 Task: Create a relationship between book and author object.
Action: Mouse moved to (589, 47)
Screenshot: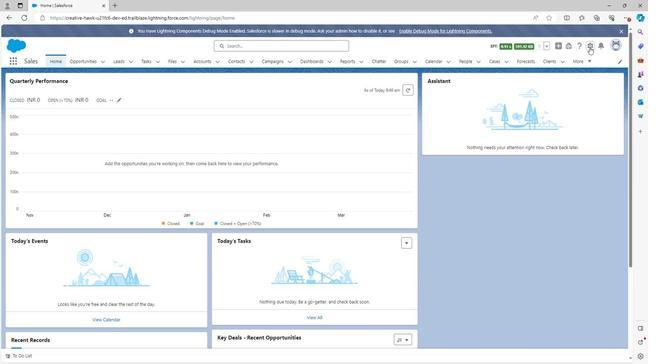 
Action: Mouse pressed left at (589, 47)
Screenshot: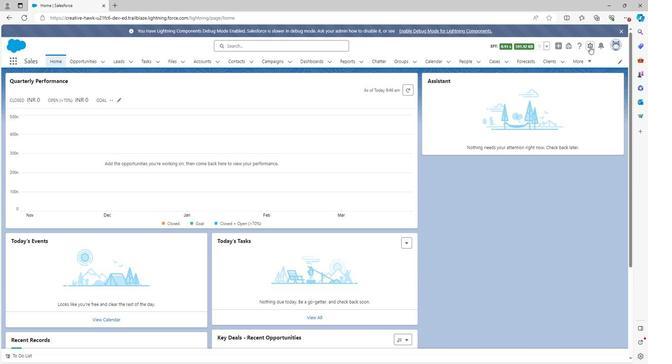 
Action: Mouse moved to (565, 67)
Screenshot: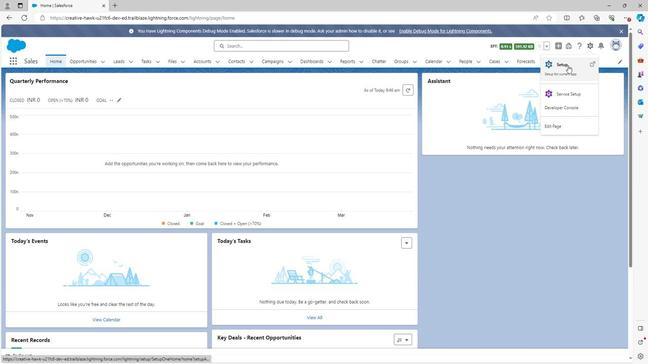 
Action: Mouse pressed left at (565, 67)
Screenshot: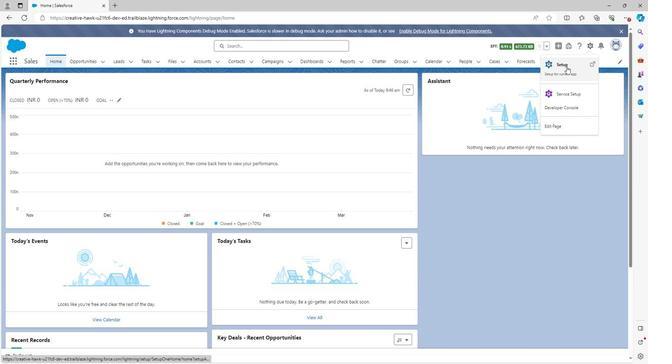 
Action: Mouse moved to (72, 61)
Screenshot: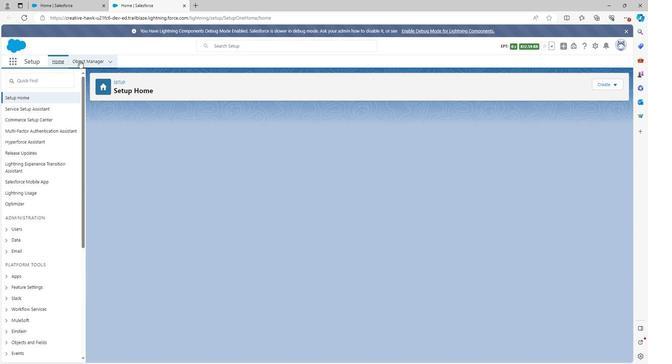 
Action: Mouse pressed left at (72, 61)
Screenshot: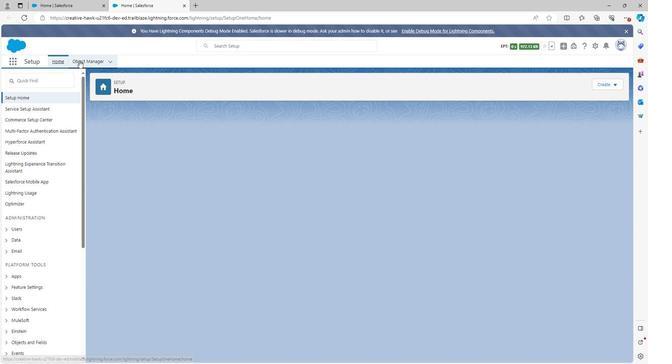 
Action: Mouse moved to (26, 191)
Screenshot: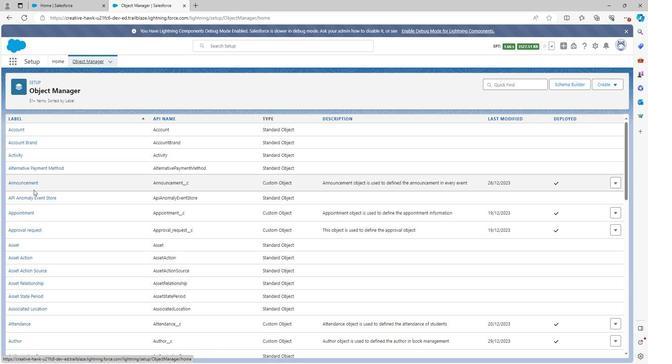 
Action: Mouse scrolled (26, 190) with delta (0, 0)
Screenshot: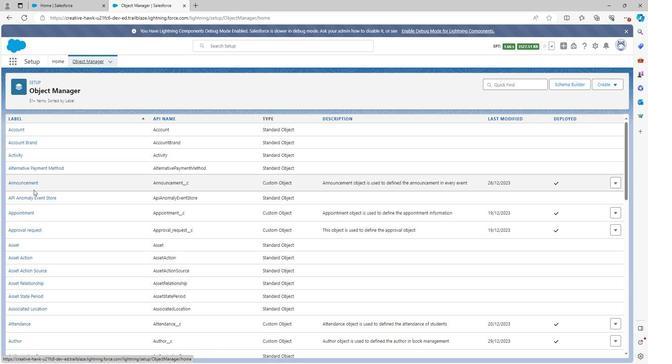 
Action: Mouse moved to (26, 191)
Screenshot: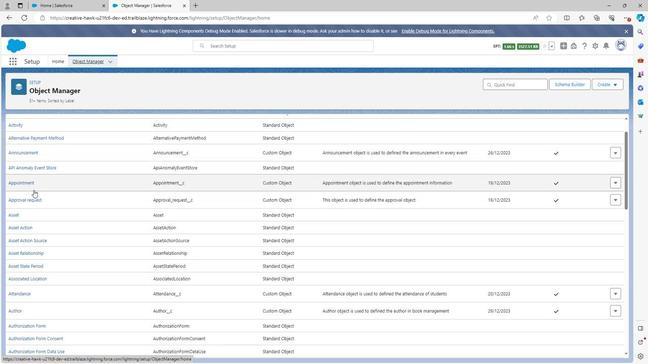 
Action: Mouse scrolled (26, 191) with delta (0, 0)
Screenshot: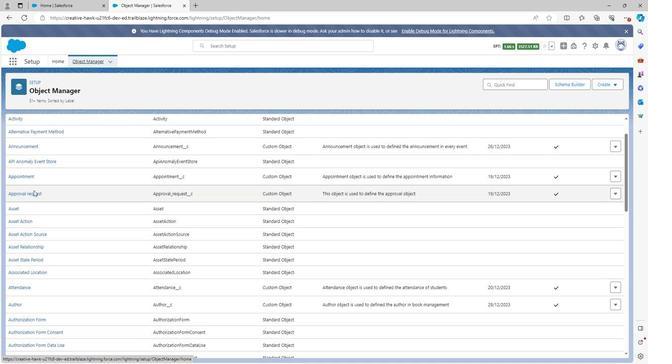 
Action: Mouse moved to (26, 192)
Screenshot: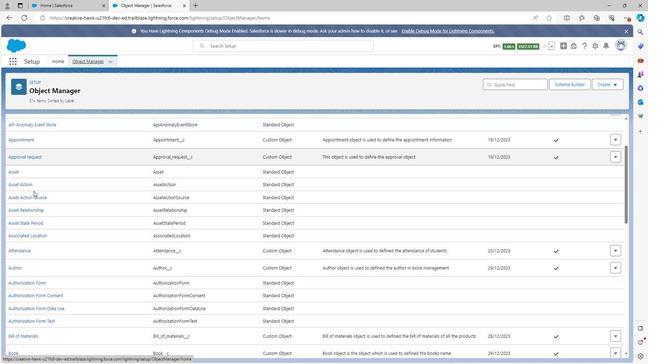 
Action: Mouse scrolled (26, 191) with delta (0, 0)
Screenshot: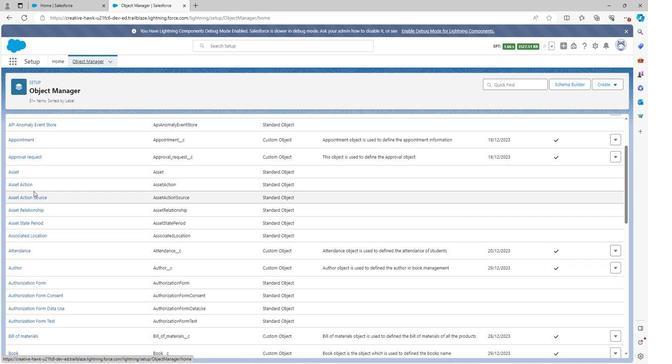 
Action: Mouse moved to (26, 192)
Screenshot: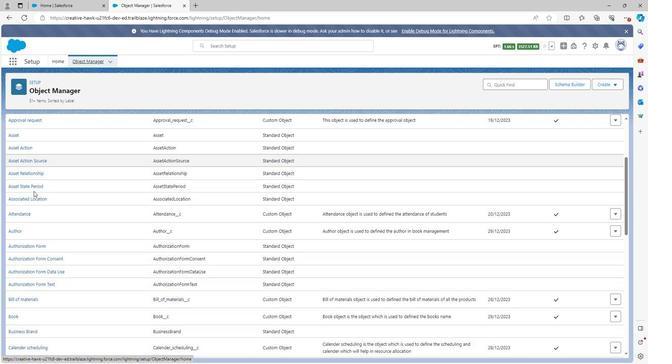 
Action: Mouse scrolled (26, 192) with delta (0, 0)
Screenshot: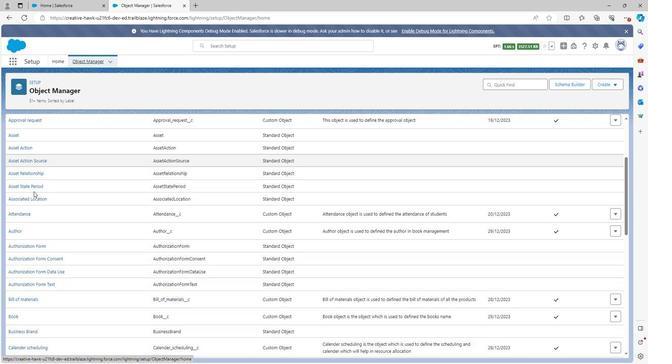 
Action: Mouse moved to (12, 195)
Screenshot: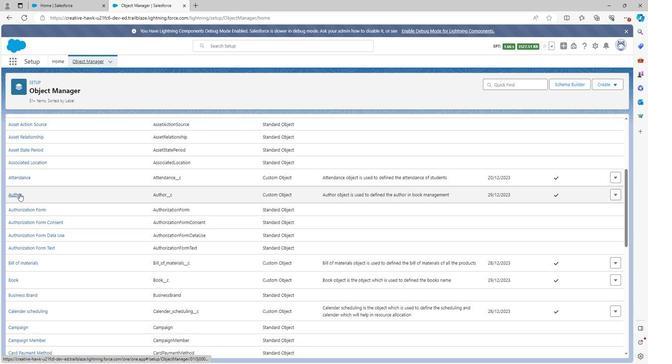 
Action: Mouse pressed left at (12, 195)
Screenshot: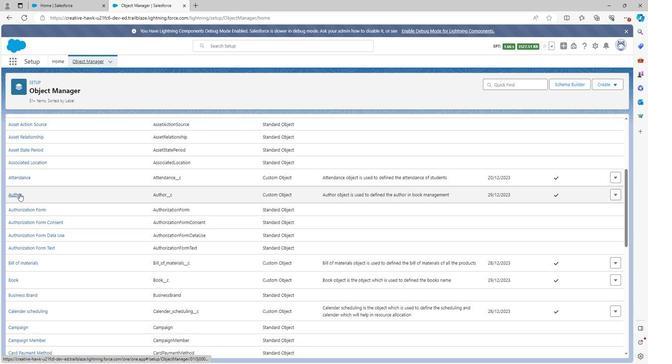 
Action: Mouse moved to (43, 134)
Screenshot: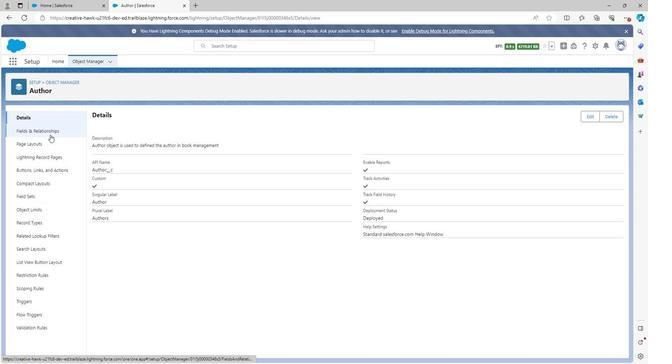 
Action: Mouse pressed left at (43, 134)
Screenshot: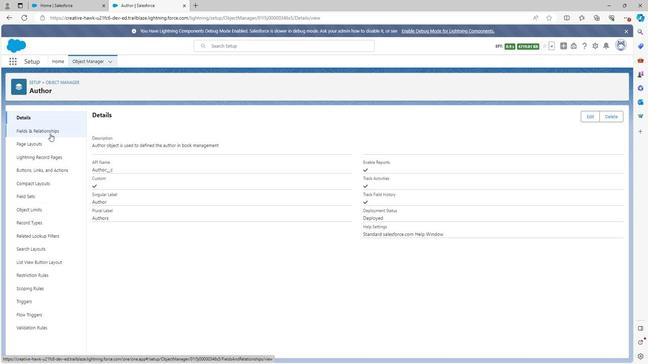 
Action: Mouse moved to (475, 115)
Screenshot: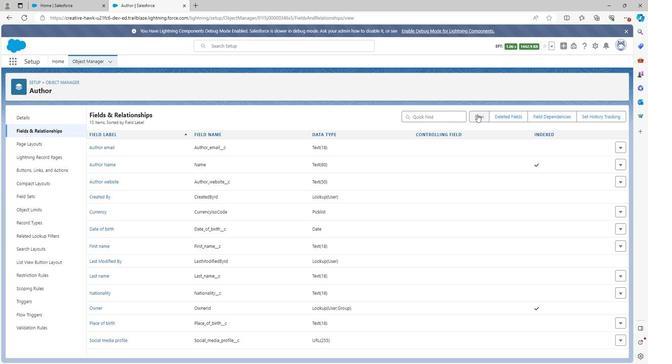
Action: Mouse pressed left at (475, 115)
Screenshot: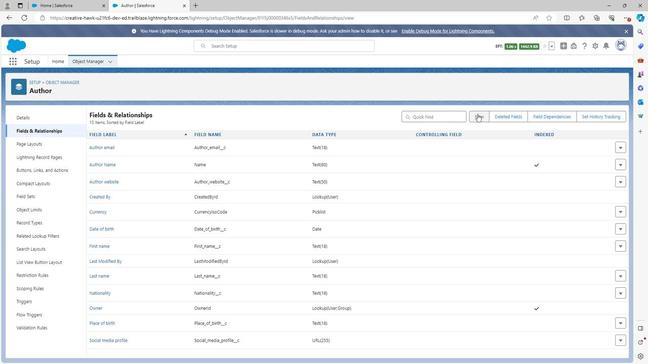 
Action: Mouse moved to (94, 241)
Screenshot: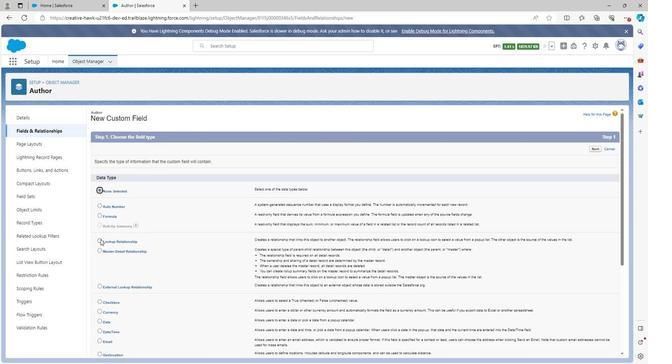 
Action: Mouse pressed left at (94, 241)
Screenshot: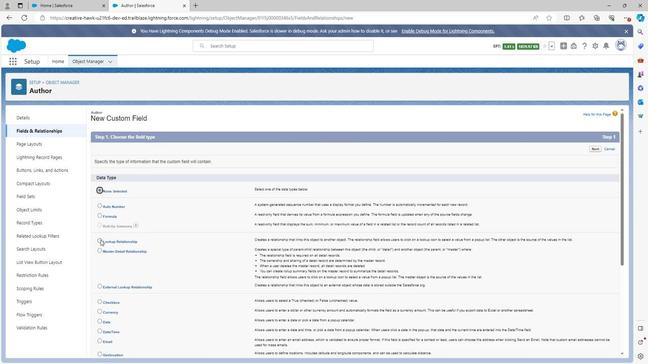 
Action: Mouse moved to (390, 272)
Screenshot: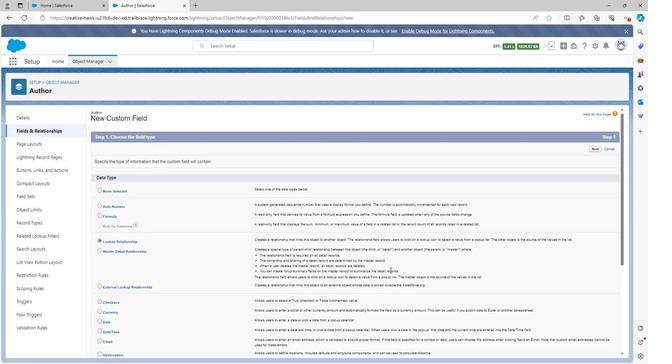 
Action: Mouse scrolled (390, 271) with delta (0, 0)
Screenshot: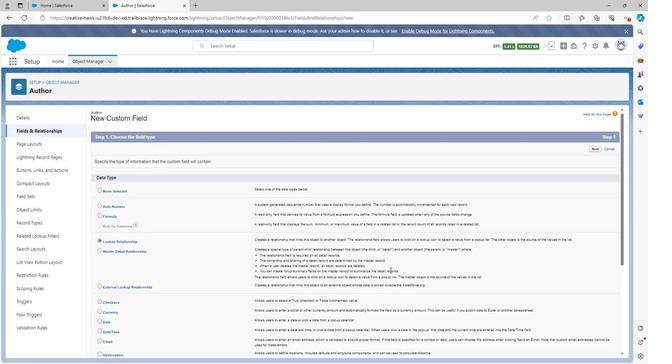 
Action: Mouse moved to (393, 272)
Screenshot: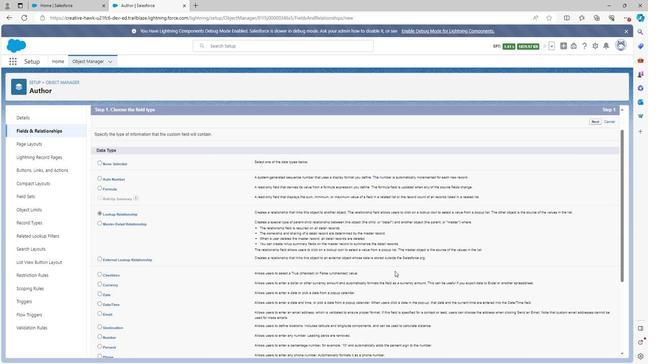
Action: Mouse scrolled (393, 272) with delta (0, 0)
Screenshot: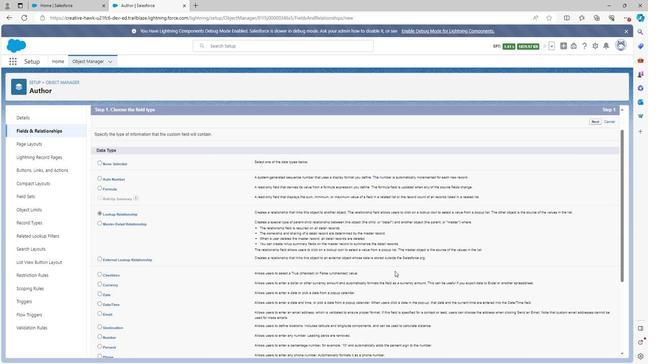 
Action: Mouse moved to (395, 272)
Screenshot: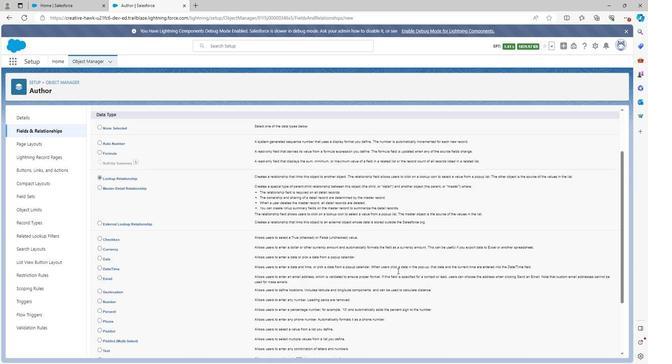 
Action: Mouse scrolled (395, 272) with delta (0, 0)
Screenshot: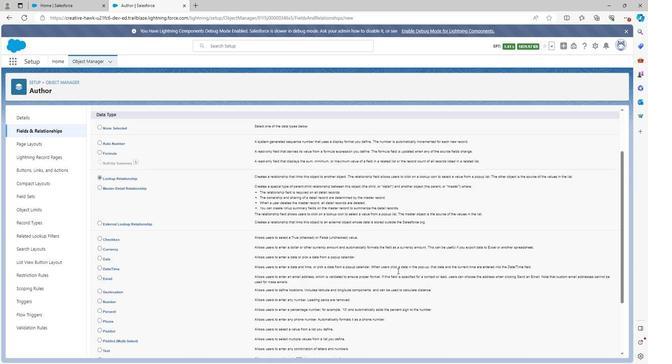 
Action: Mouse scrolled (395, 272) with delta (0, 0)
Screenshot: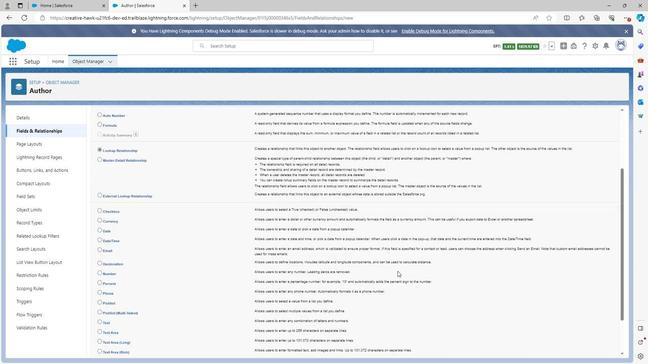 
Action: Mouse moved to (395, 272)
Screenshot: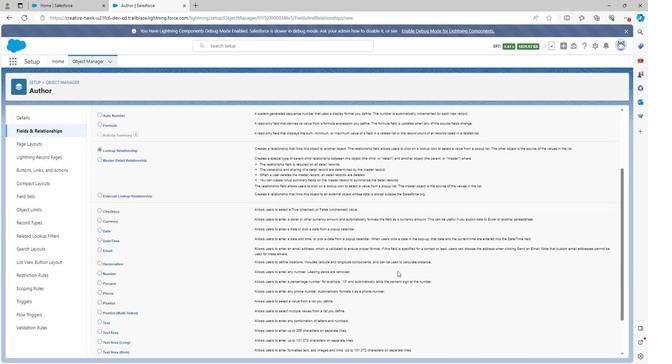 
Action: Mouse scrolled (395, 272) with delta (0, 0)
Screenshot: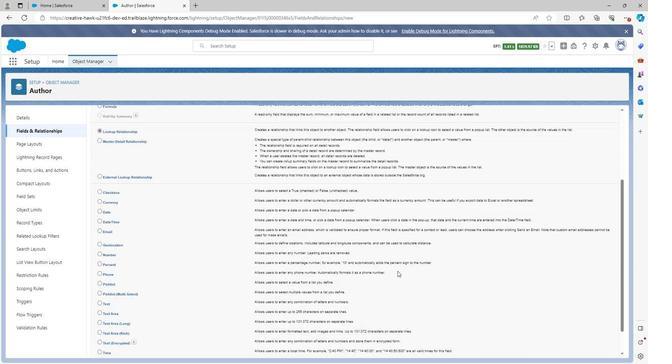 
Action: Mouse moved to (593, 351)
Screenshot: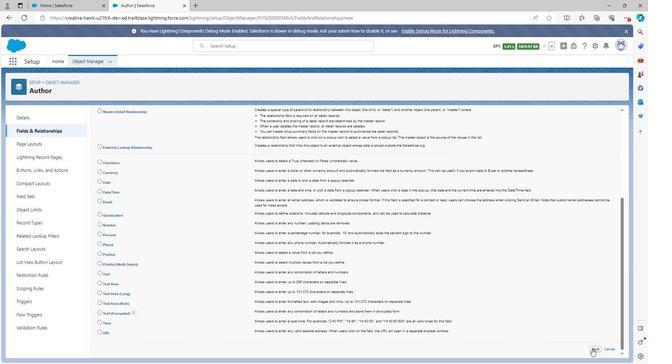 
Action: Mouse pressed left at (593, 351)
Screenshot: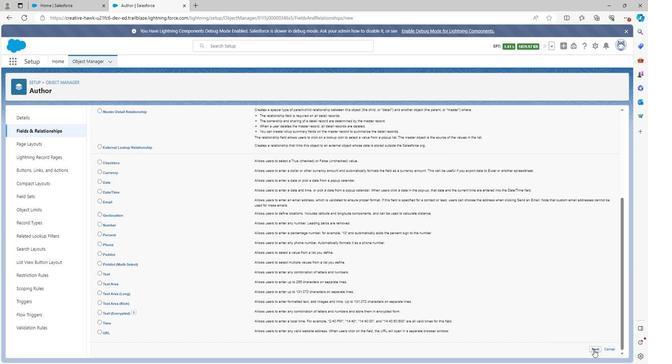 
Action: Mouse moved to (229, 174)
Screenshot: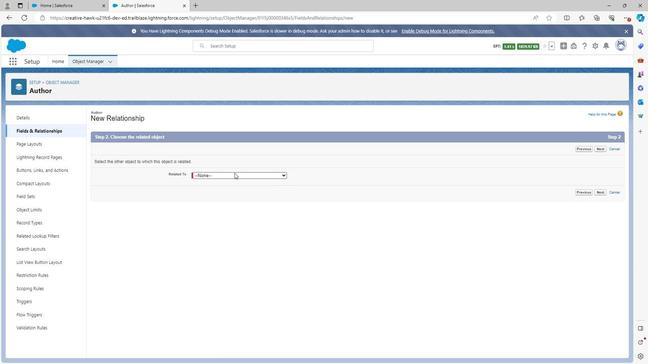 
Action: Mouse pressed left at (229, 174)
Screenshot: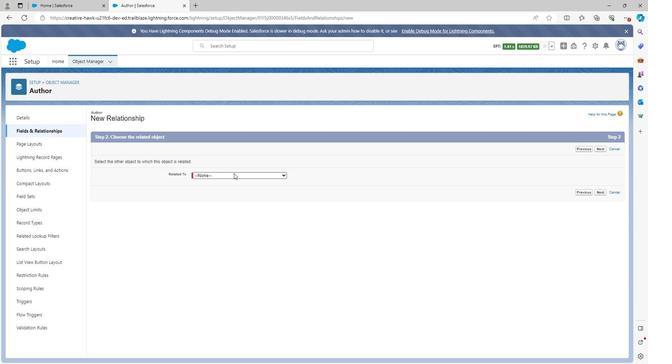 
Action: Mouse moved to (213, 224)
Screenshot: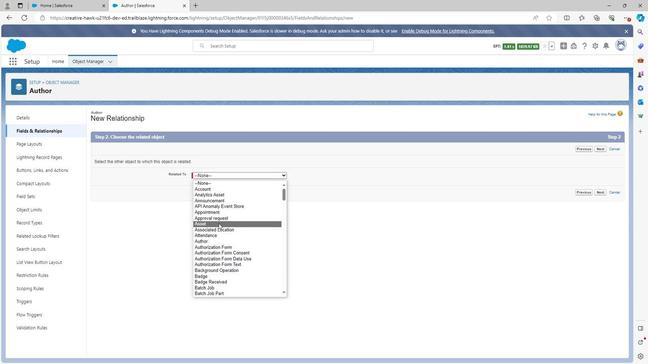 
Action: Mouse scrolled (213, 224) with delta (0, 0)
Screenshot: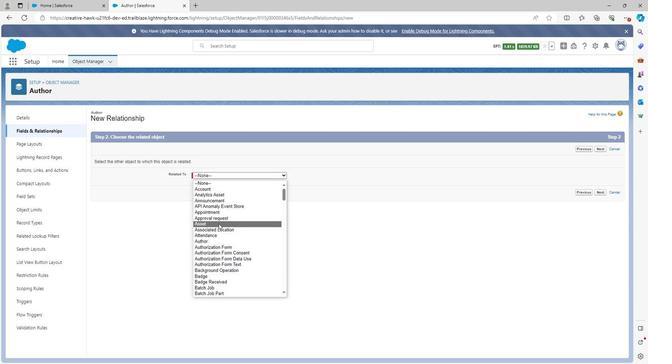 
Action: Mouse scrolled (213, 224) with delta (0, 0)
Screenshot: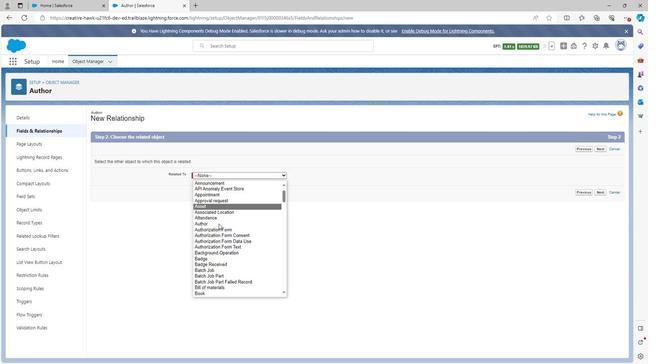 
Action: Mouse scrolled (213, 224) with delta (0, 0)
Screenshot: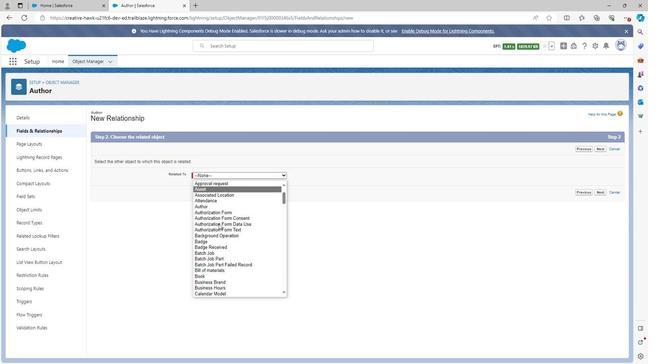 
Action: Mouse moved to (203, 258)
Screenshot: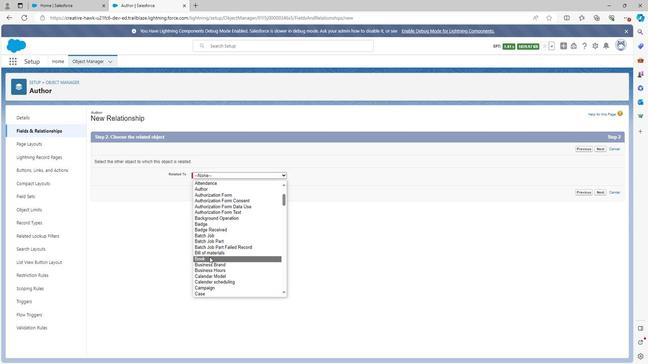 
Action: Mouse pressed left at (203, 258)
Screenshot: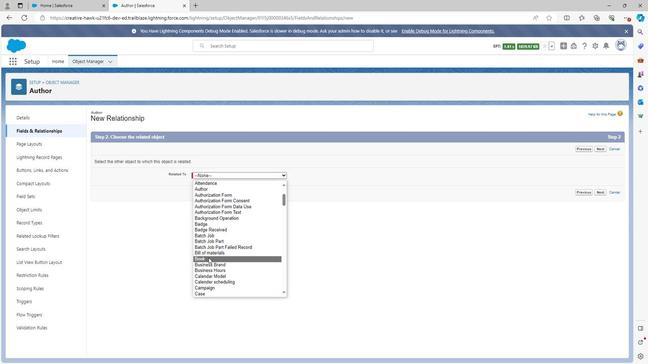 
Action: Mouse moved to (600, 194)
Screenshot: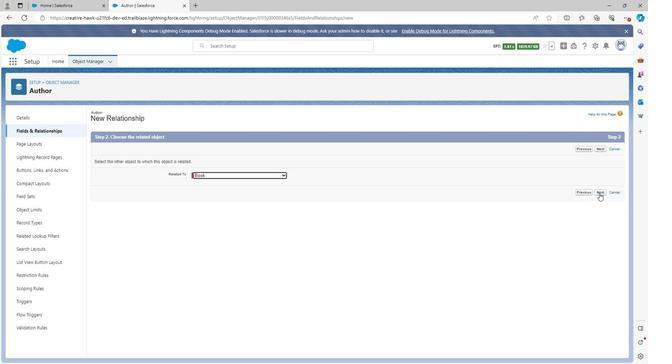 
Action: Mouse pressed left at (600, 194)
Screenshot: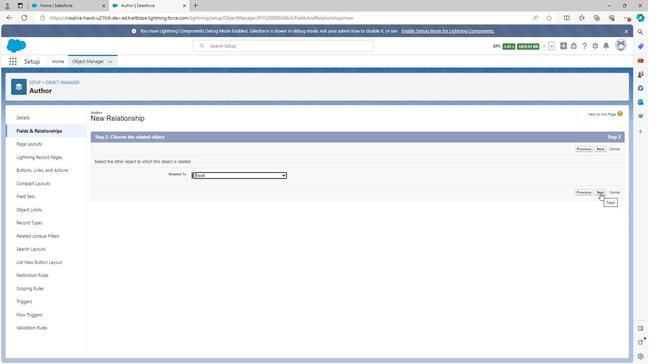 
Action: Mouse moved to (215, 162)
Screenshot: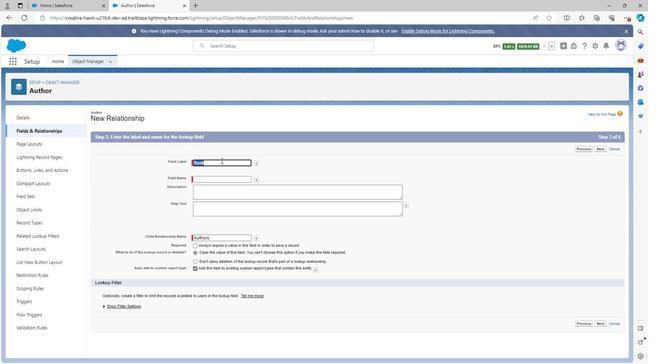 
Action: Mouse pressed left at (215, 162)
Screenshot: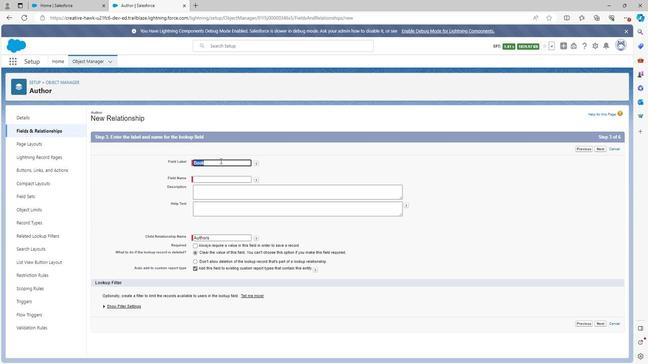 
Action: Mouse moved to (214, 173)
Screenshot: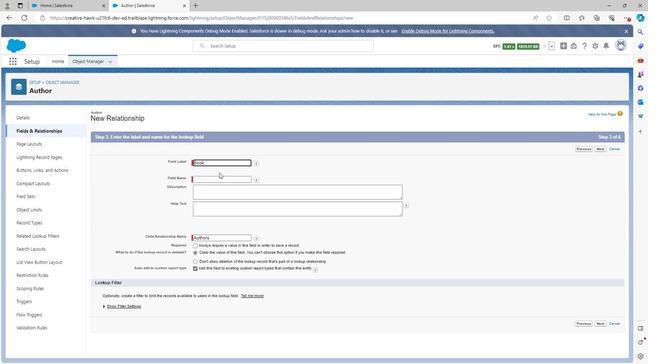 
Action: Mouse pressed left at (214, 173)
Screenshot: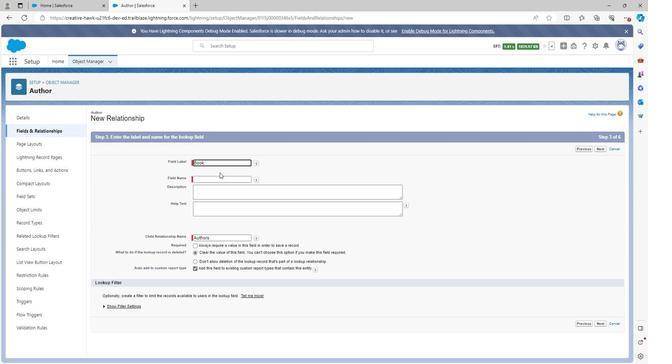 
Action: Mouse moved to (211, 193)
Screenshot: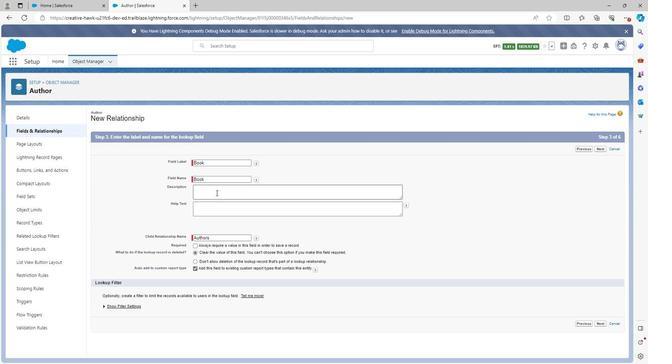 
Action: Mouse pressed left at (211, 193)
Screenshot: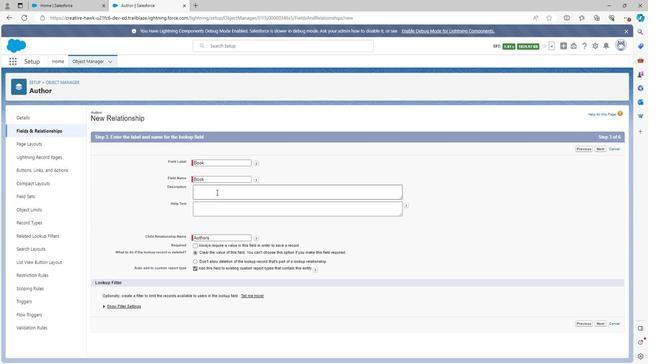 
Action: Mouse moved to (212, 191)
Screenshot: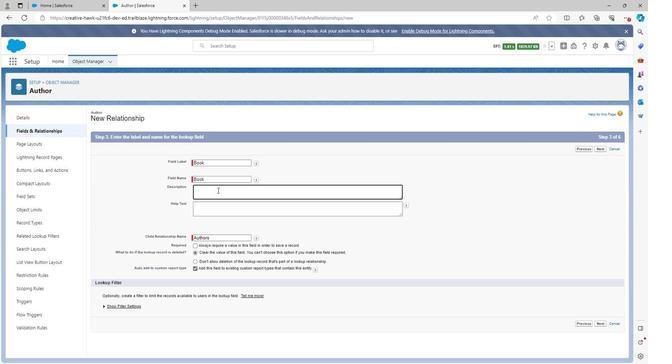 
Action: Key pressed <Key.shift>B
Screenshot: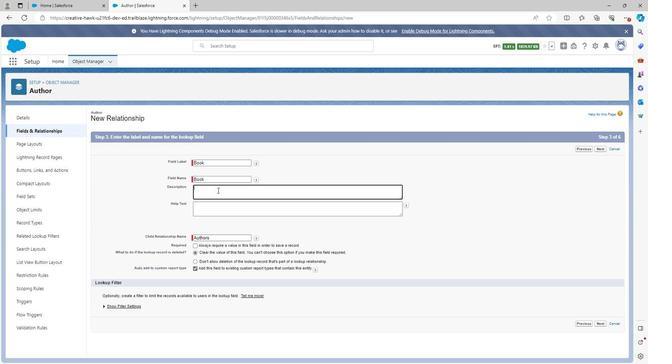 
Action: Mouse moved to (214, 189)
Screenshot: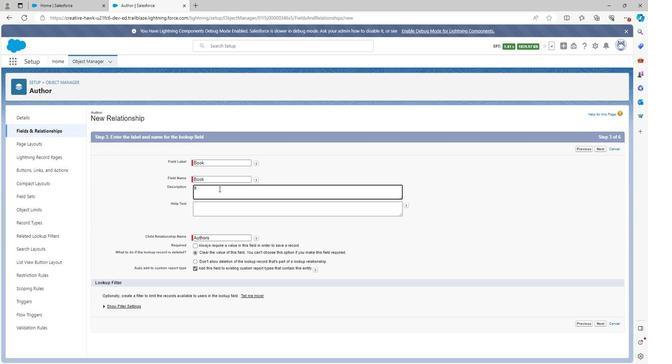 
Action: Key pressed o
Screenshot: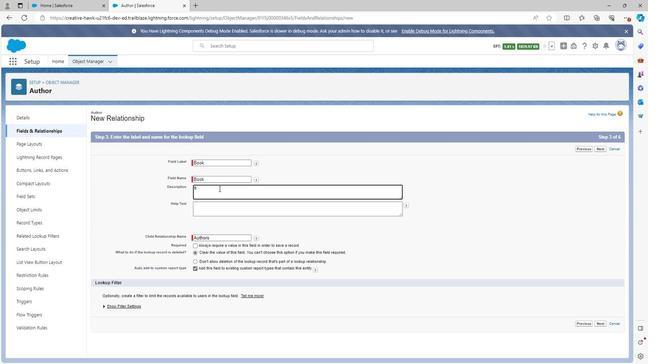 
Action: Mouse moved to (214, 189)
Screenshot: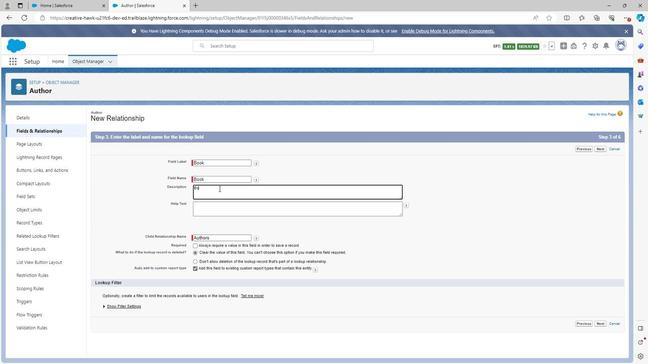 
Action: Key pressed o
Screenshot: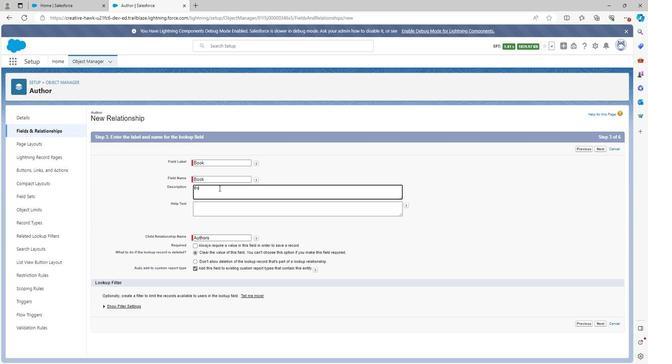
Action: Mouse moved to (189, 163)
Screenshot: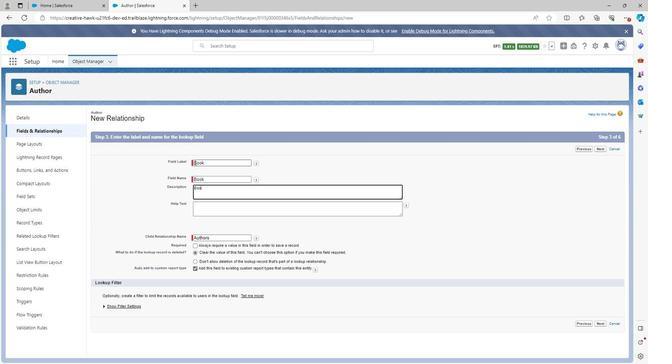 
Action: Mouse pressed left at (189, 163)
Screenshot: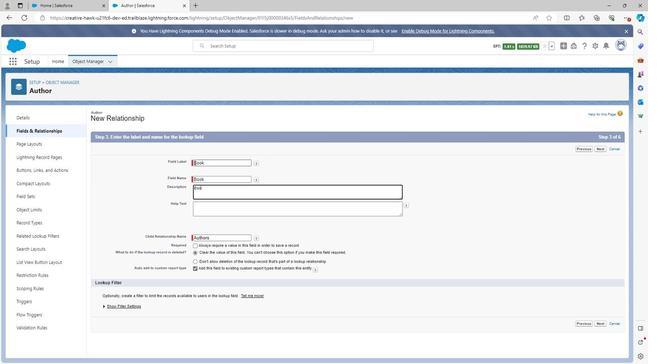 
Action: Mouse moved to (196, 173)
Screenshot: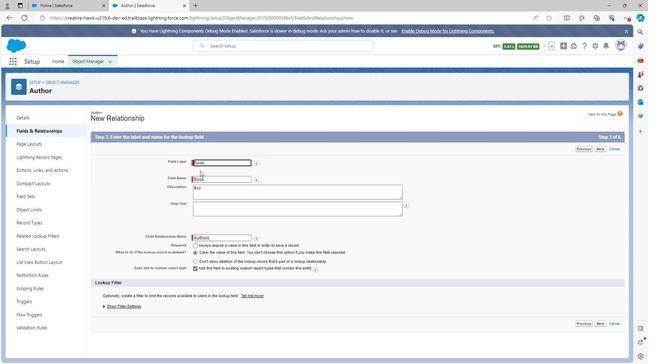 
Action: Key pressed <Key.shift>Author<Key.space><Key.right><Key.backspace>b
Screenshot: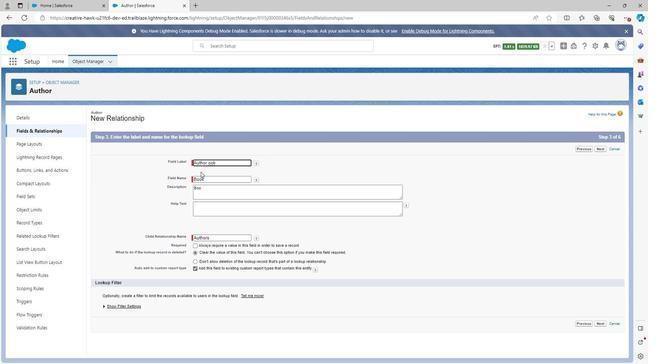 
Action: Mouse moved to (211, 172)
Screenshot: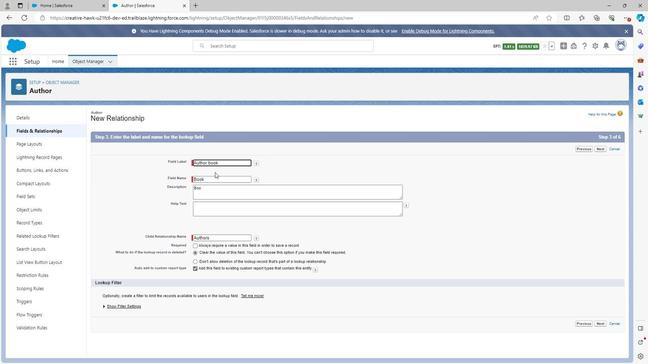 
Action: Mouse pressed left at (211, 172)
Screenshot: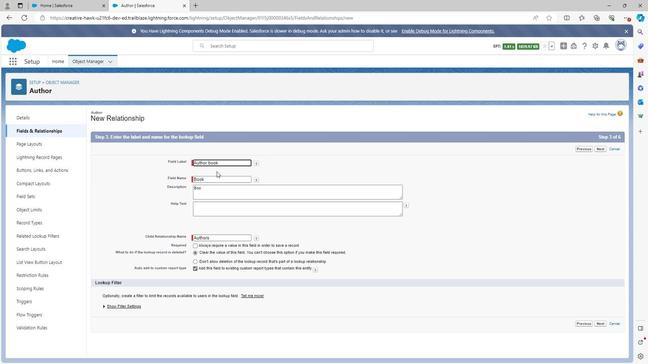 
Action: Mouse moved to (202, 181)
Screenshot: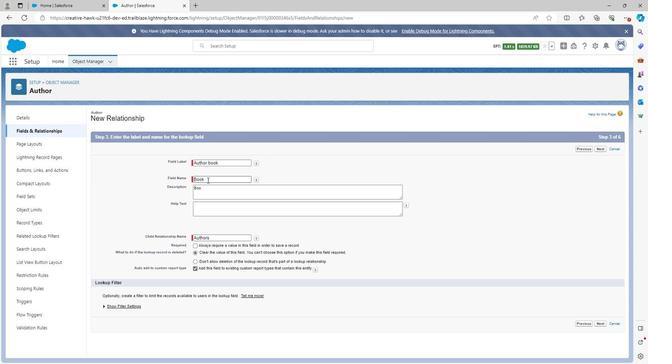 
Action: Mouse pressed left at (202, 181)
Screenshot: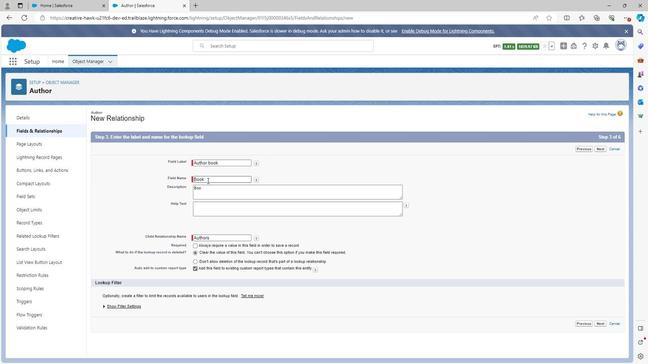 
Action: Mouse moved to (175, 178)
Screenshot: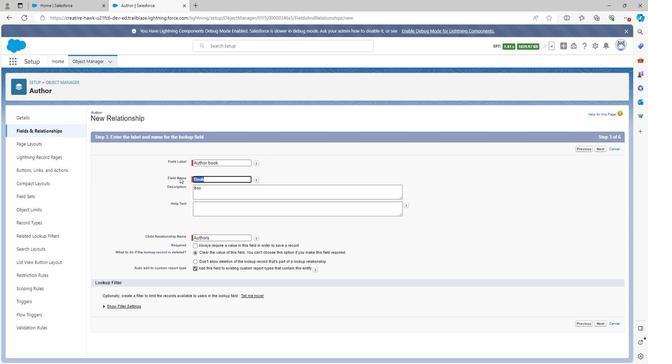 
Action: Key pressed <Key.backspace>
Screenshot: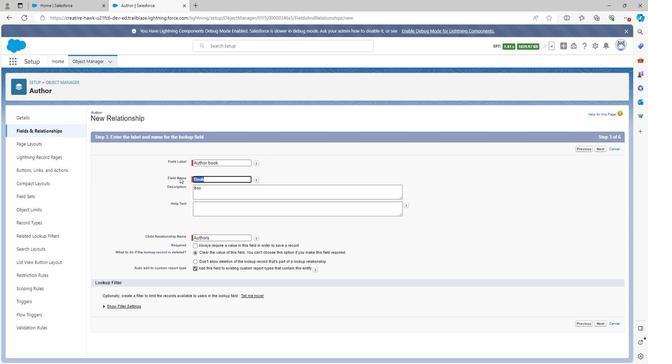 
Action: Mouse moved to (219, 163)
Screenshot: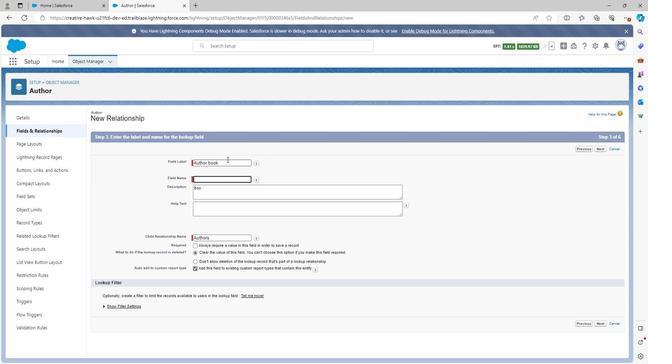 
Action: Mouse pressed left at (219, 163)
Screenshot: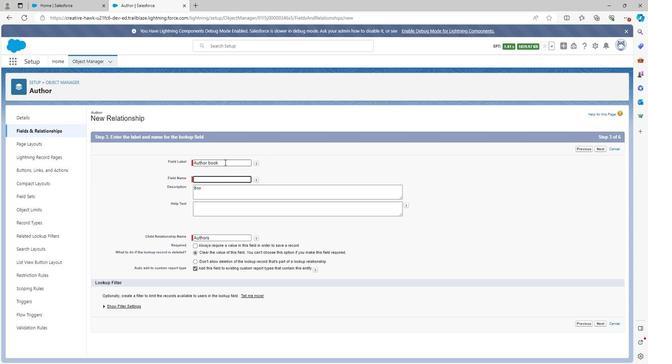 
Action: Mouse moved to (218, 162)
Screenshot: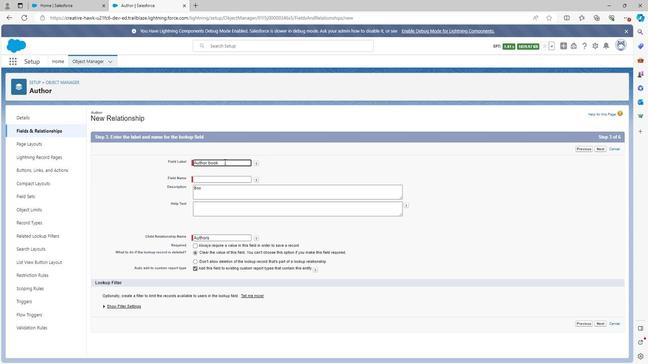 
Action: Key pressed <Key.backspace>
Screenshot: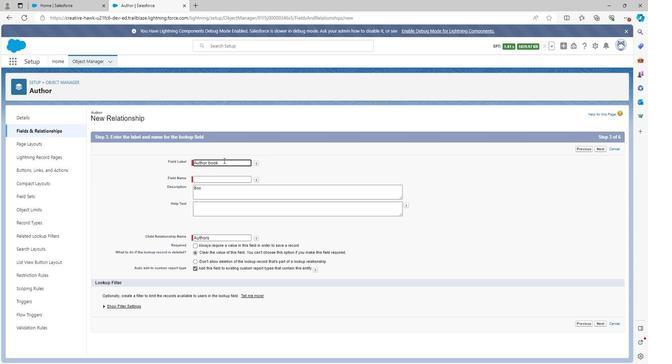 
Action: Mouse moved to (218, 162)
Screenshot: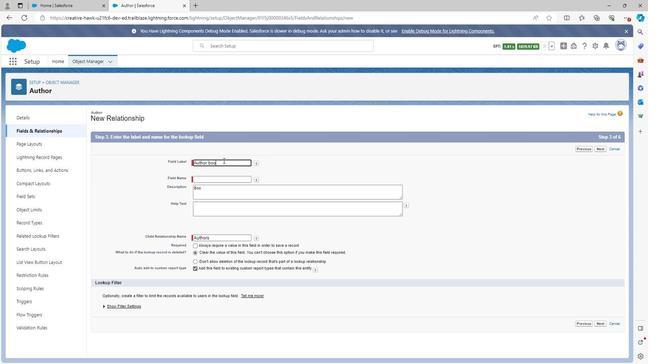 
Action: Key pressed k
Screenshot: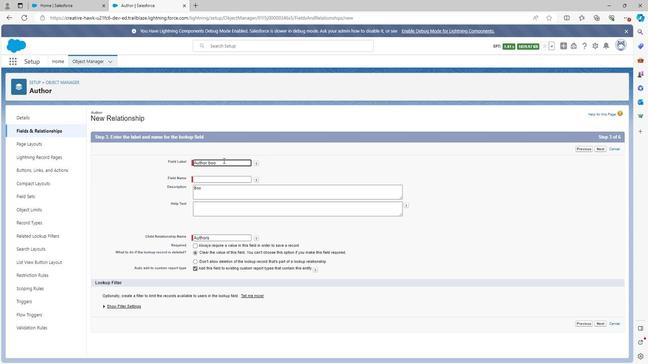 
Action: Mouse moved to (219, 172)
Screenshot: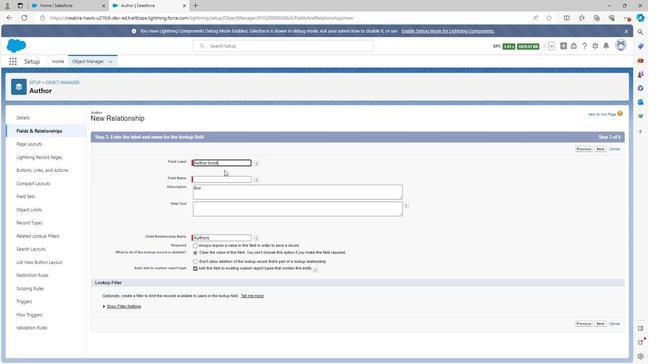 
Action: Mouse pressed left at (219, 172)
Screenshot: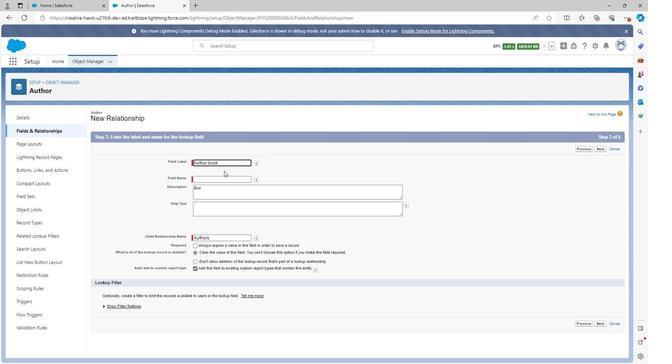 
Action: Mouse moved to (212, 188)
Screenshot: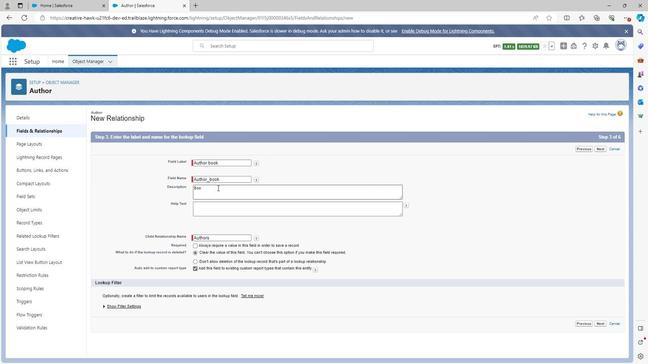 
Action: Mouse pressed left at (212, 188)
Screenshot: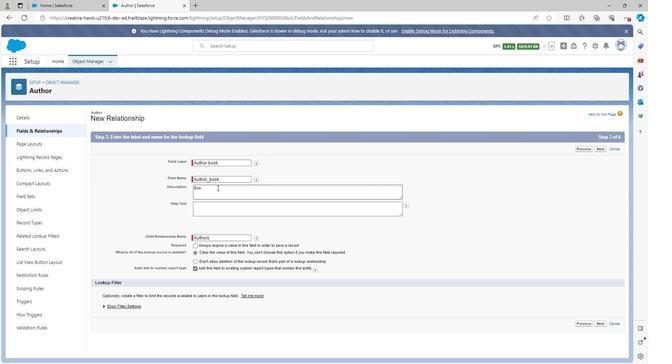 
Action: Mouse moved to (210, 188)
Screenshot: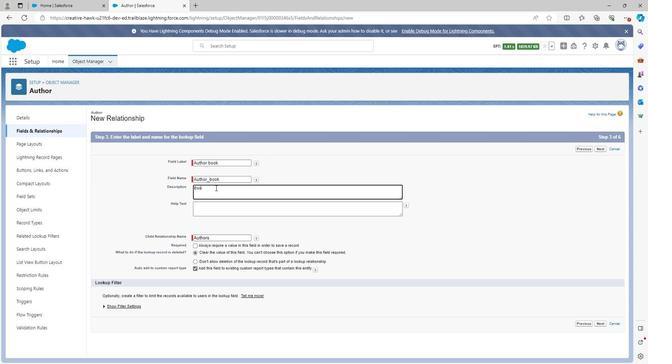 
Action: Key pressed <Key.backspace><Key.backspace><Key.backspace><Key.shift>Author<Key.space>book<Key.space>relationship<Key.space>is<Key.space>the<Key.space>relationship<Key.space>through<Key.space>which<Key.space>we<Key.space>get<Key.space>books<Key.space>name<Key.space>from<Key.space>book<Key.space>object<Key.space>to<Key.space>author<Key.space>object
Screenshot: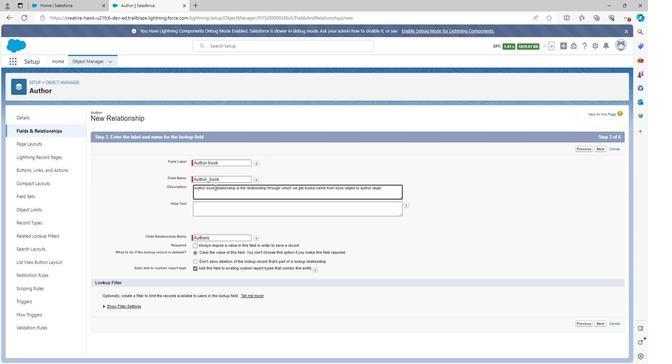 
Action: Mouse moved to (204, 207)
Screenshot: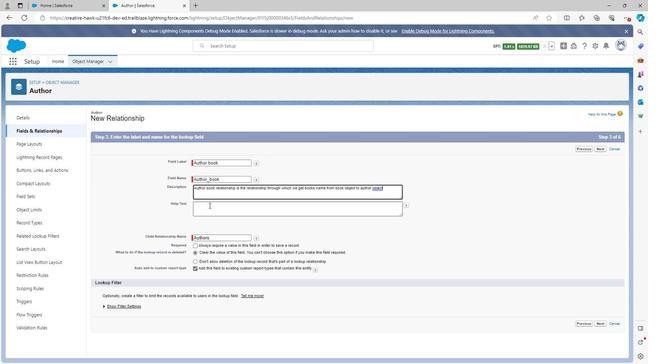 
Action: Mouse pressed left at (204, 207)
Screenshot: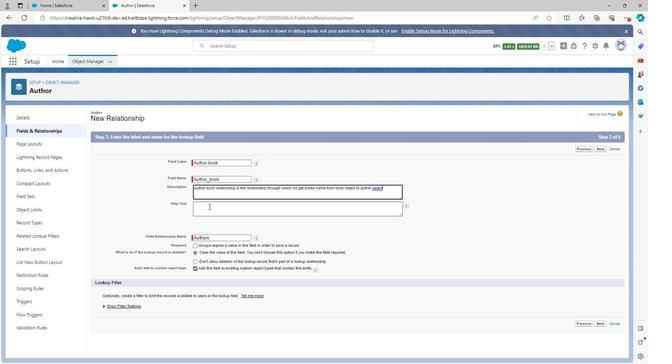 
Action: Key pressed <Key.shift>Ay<Key.backspace>uthor<Key.space>book<Key.space>relationship
Screenshot: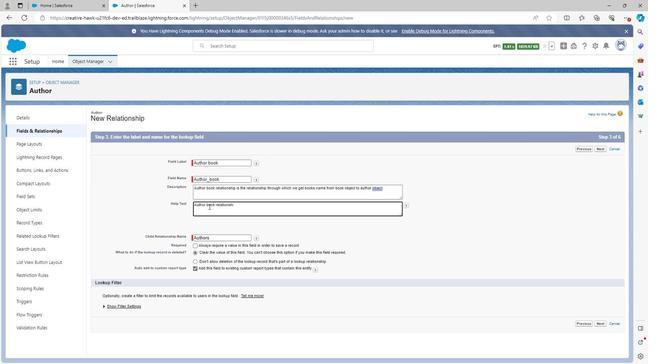 
Action: Mouse moved to (599, 324)
Screenshot: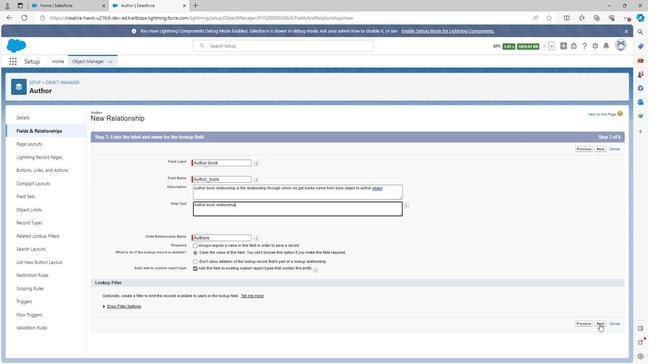 
Action: Mouse pressed left at (599, 324)
Screenshot: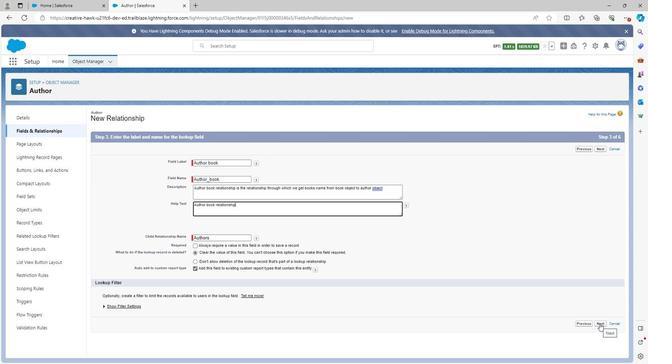 
Action: Mouse moved to (443, 207)
Screenshot: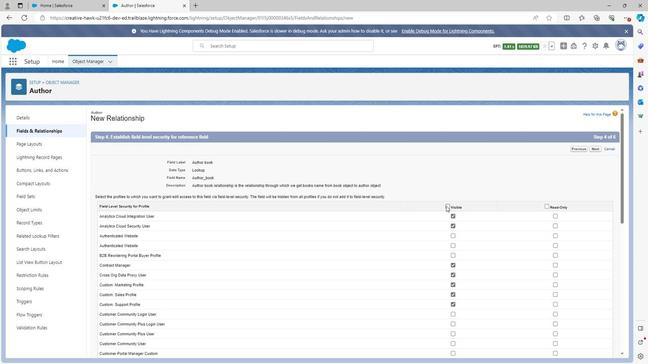 
Action: Mouse pressed left at (443, 207)
Screenshot: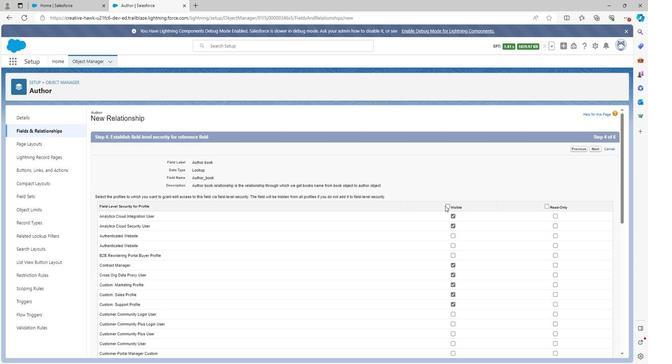 
Action: Mouse moved to (546, 206)
Screenshot: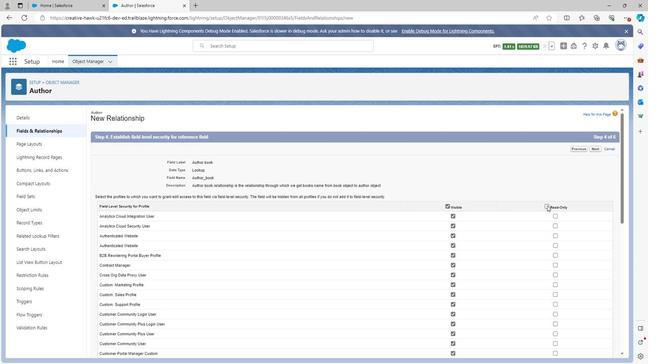 
Action: Mouse pressed left at (546, 206)
Screenshot: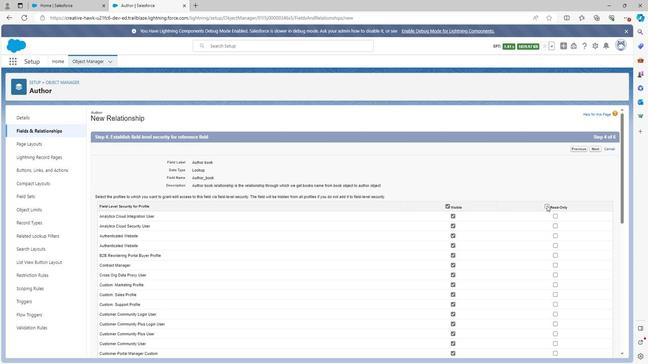 
Action: Mouse moved to (452, 217)
Screenshot: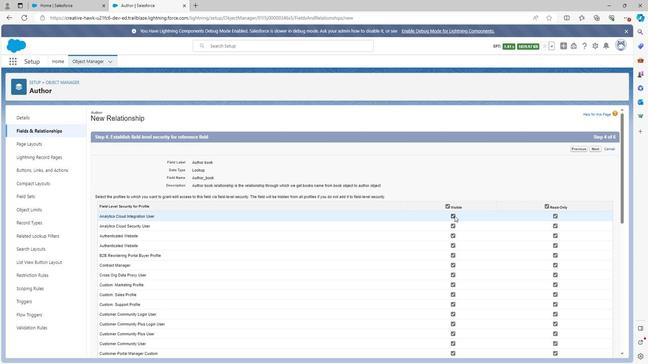 
Action: Mouse pressed left at (452, 217)
Screenshot: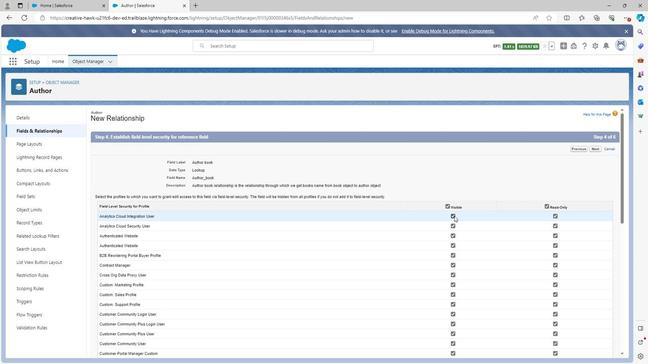 
Action: Mouse moved to (450, 224)
Screenshot: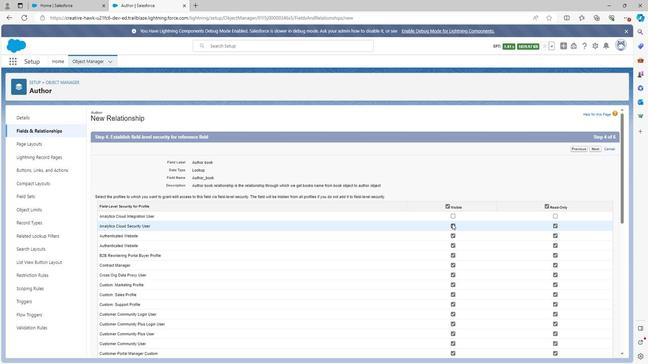 
Action: Mouse pressed left at (450, 224)
Screenshot: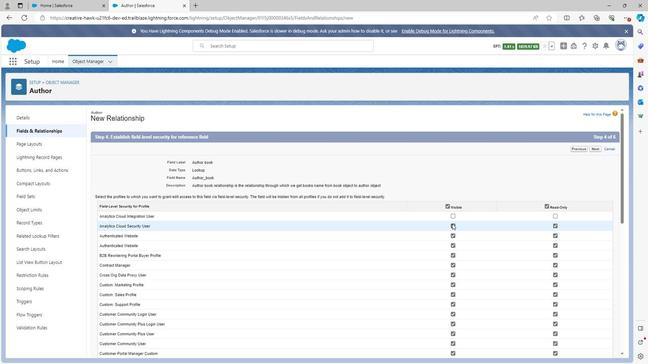 
Action: Mouse moved to (451, 256)
Screenshot: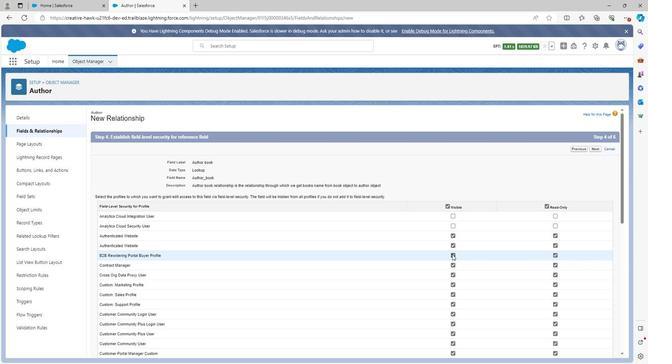 
Action: Mouse pressed left at (451, 256)
Screenshot: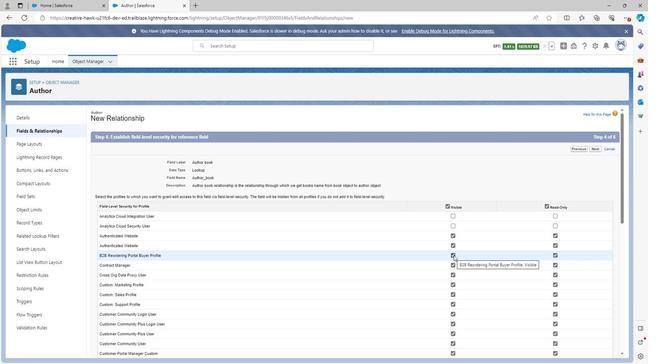 
Action: Mouse moved to (451, 275)
Screenshot: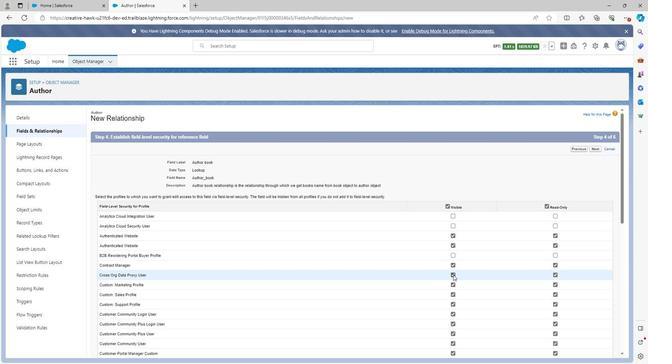 
Action: Mouse pressed left at (451, 275)
Screenshot: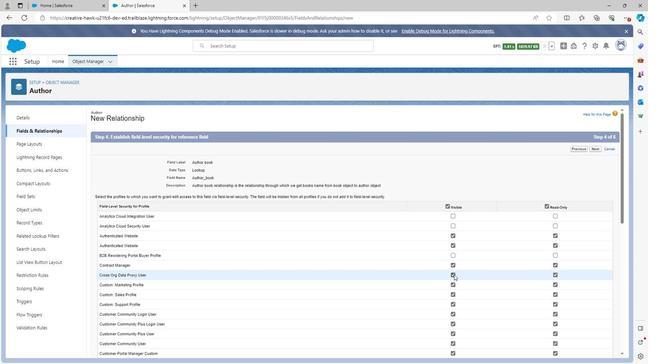 
Action: Mouse moved to (451, 305)
Screenshot: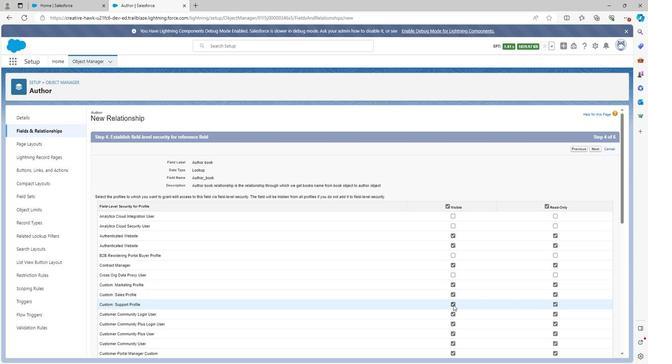 
Action: Mouse pressed left at (451, 305)
Screenshot: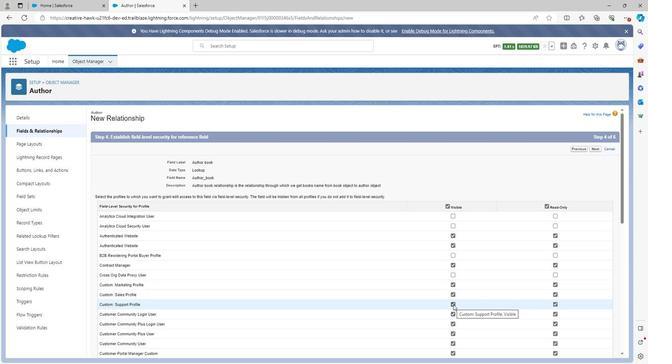 
Action: Mouse moved to (449, 323)
Screenshot: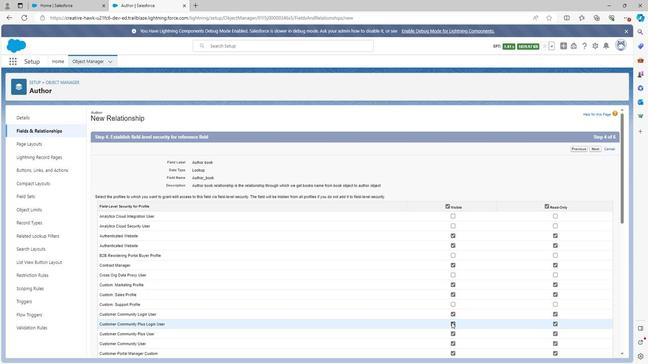
Action: Mouse pressed left at (449, 323)
Screenshot: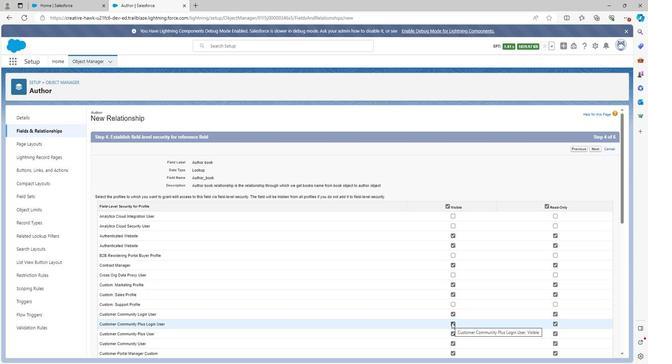 
Action: Mouse scrolled (449, 323) with delta (0, 0)
Screenshot: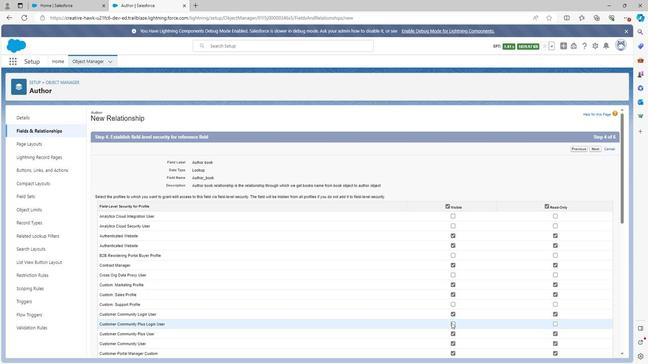 
Action: Mouse moved to (452, 306)
Screenshot: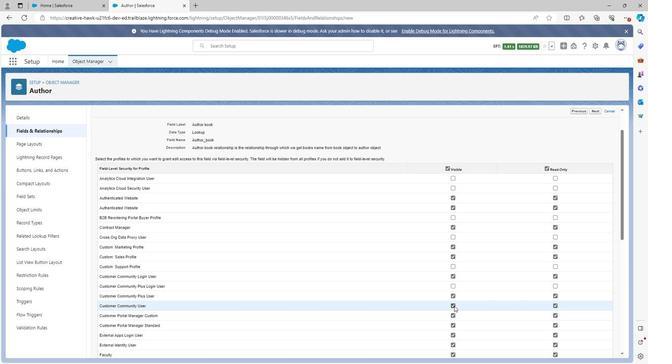 
Action: Mouse pressed left at (452, 306)
Screenshot: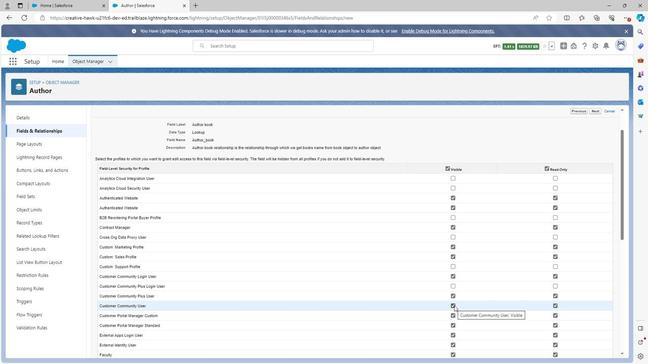 
Action: Mouse moved to (447, 338)
Screenshot: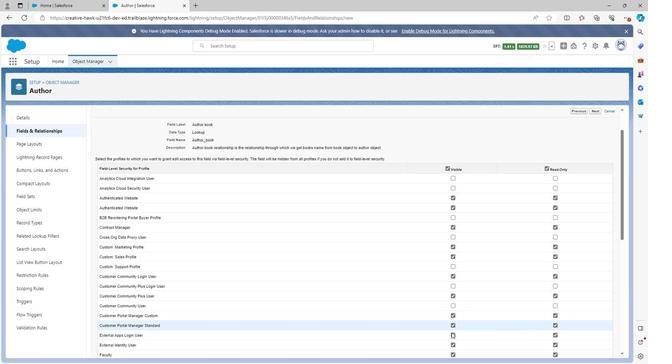 
Action: Mouse scrolled (447, 338) with delta (0, 0)
Screenshot: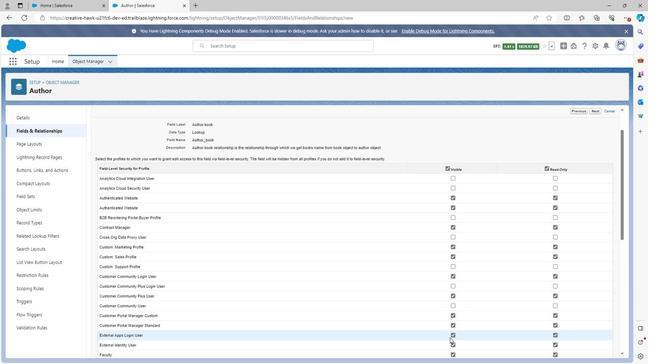 
Action: Mouse moved to (450, 308)
Screenshot: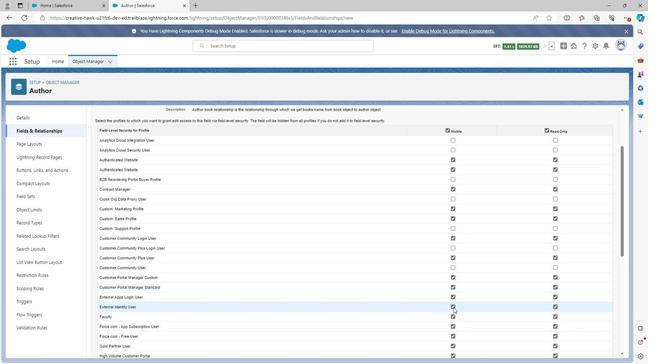 
Action: Mouse pressed left at (450, 308)
Screenshot: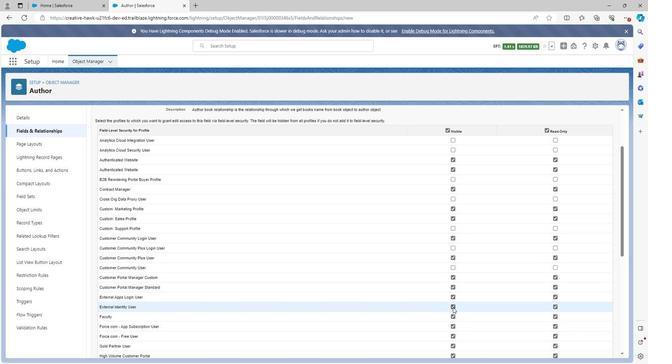 
Action: Mouse moved to (450, 316)
Screenshot: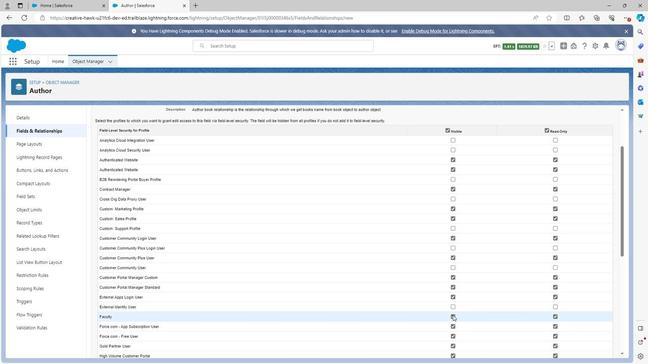 
Action: Mouse pressed left at (450, 316)
Screenshot: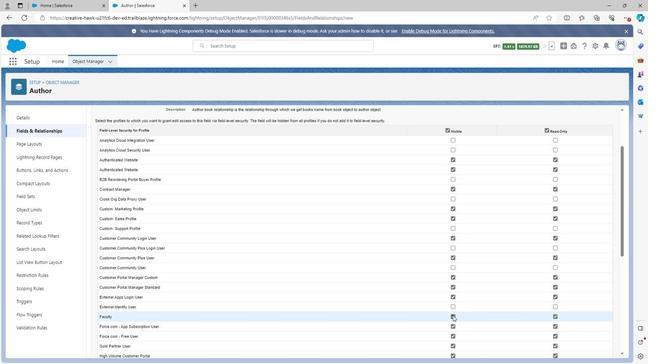 
Action: Mouse moved to (446, 337)
Screenshot: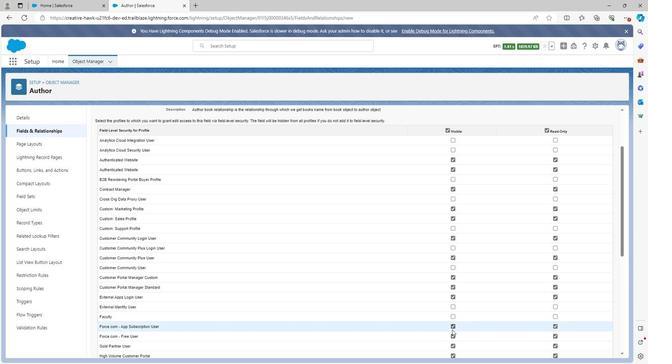 
Action: Mouse scrolled (446, 336) with delta (0, 0)
Screenshot: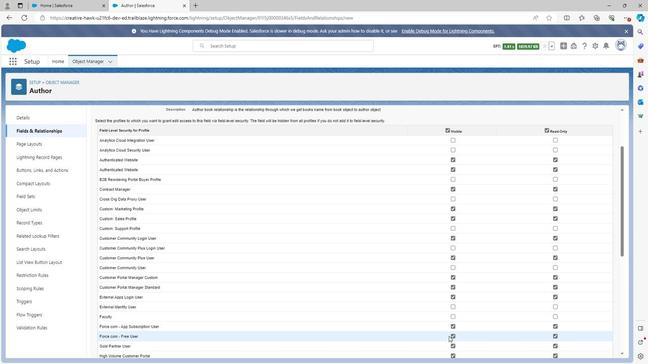 
Action: Mouse moved to (454, 313)
Screenshot: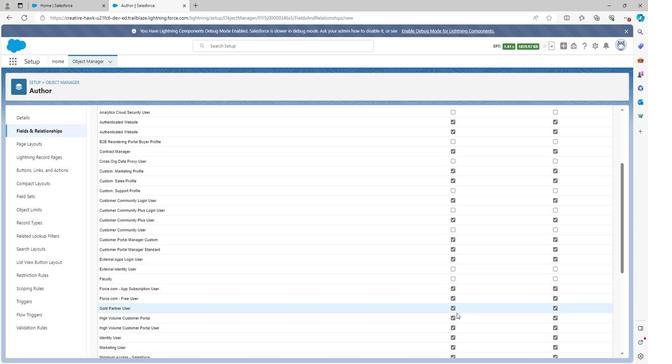 
Action: Mouse pressed left at (454, 313)
Screenshot: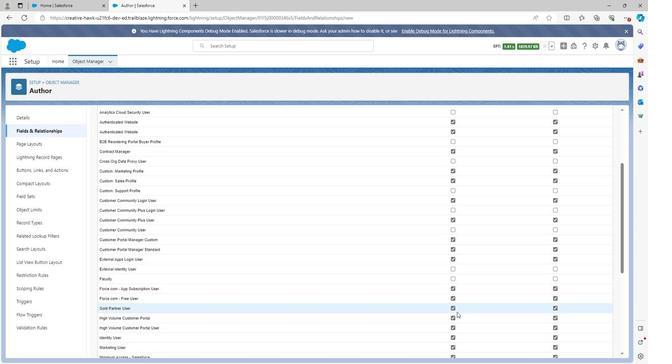 
Action: Mouse moved to (452, 310)
Screenshot: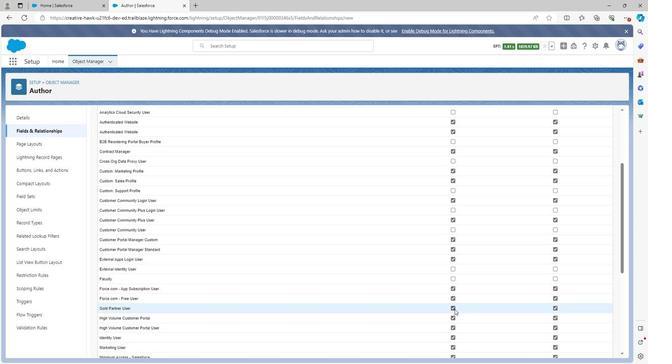 
Action: Mouse pressed left at (452, 310)
Screenshot: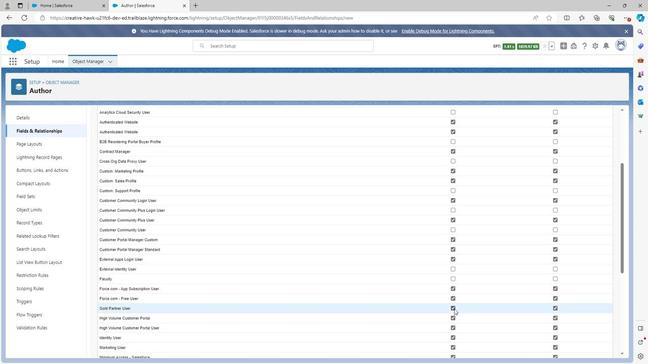 
Action: Mouse moved to (450, 318)
Screenshot: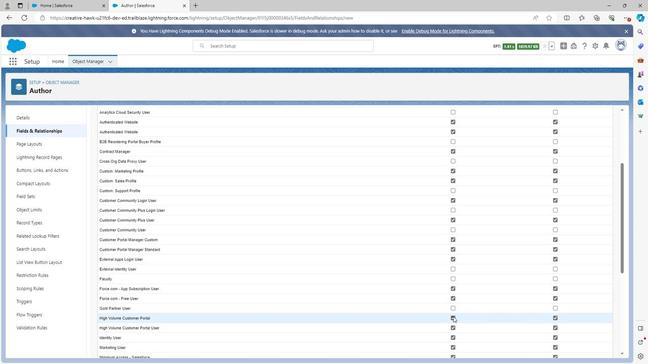 
Action: Mouse pressed left at (450, 318)
Screenshot: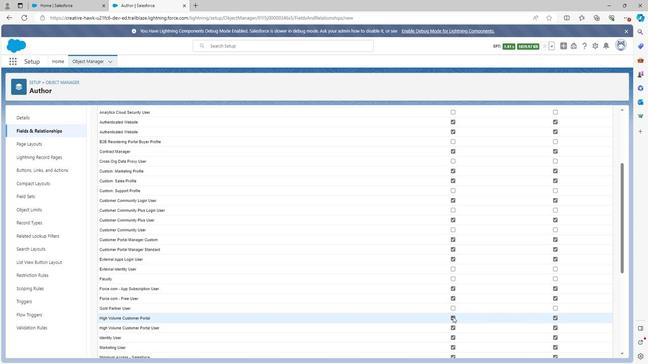 
Action: Mouse moved to (450, 327)
Screenshot: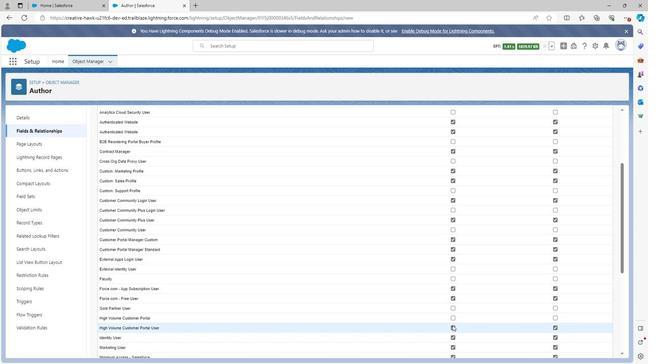 
Action: Mouse pressed left at (450, 327)
Screenshot: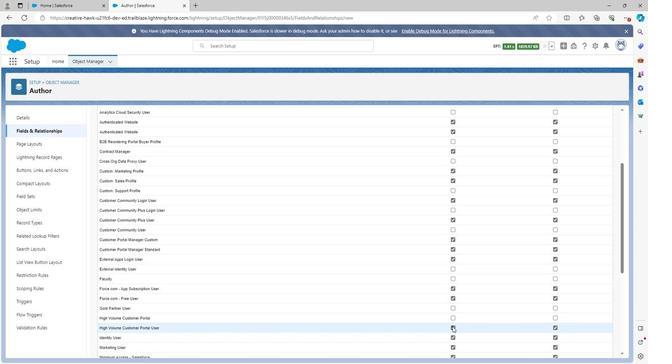 
Action: Mouse moved to (449, 329)
Screenshot: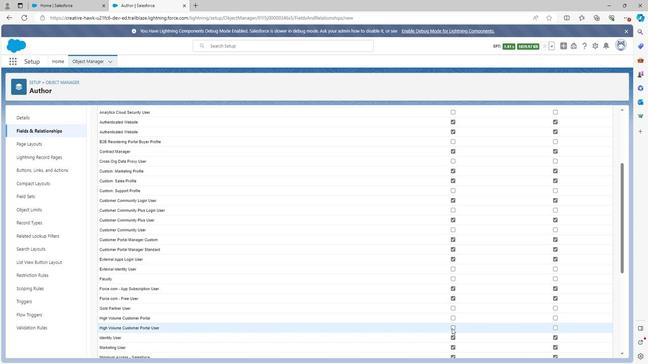 
Action: Mouse scrolled (449, 329) with delta (0, 0)
Screenshot: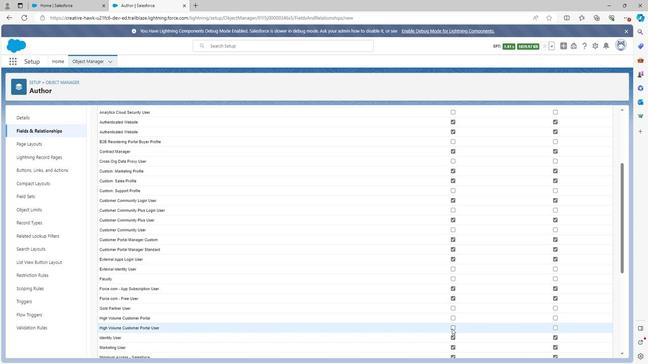 
Action: Mouse moved to (452, 310)
Screenshot: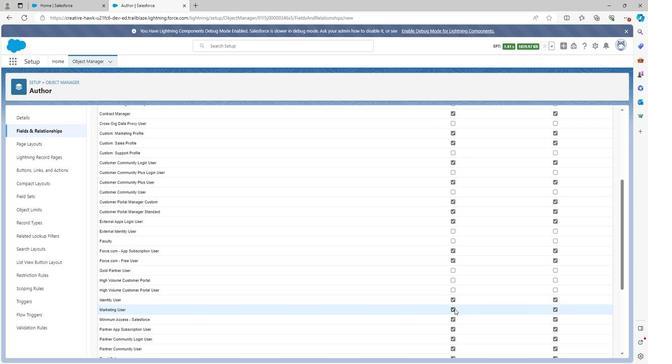 
Action: Mouse pressed left at (452, 310)
Screenshot: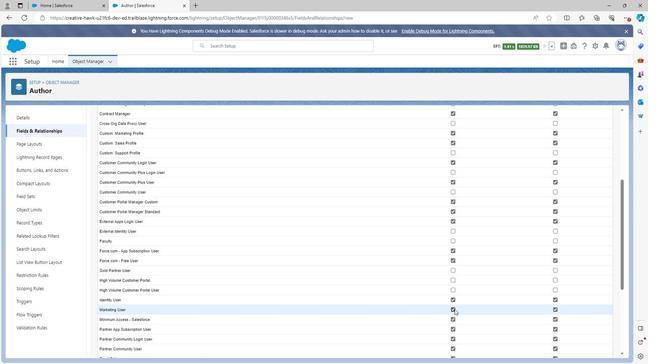 
Action: Mouse moved to (448, 325)
Screenshot: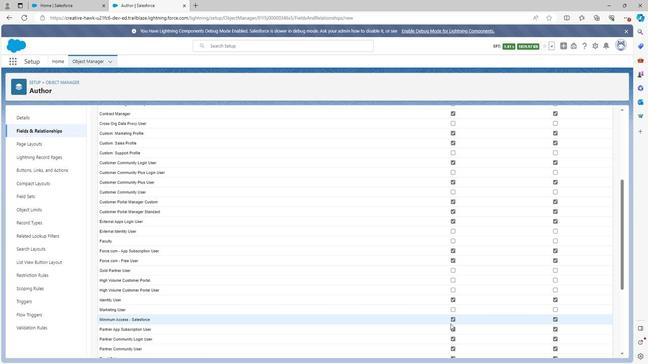 
Action: Mouse pressed left at (448, 325)
Screenshot: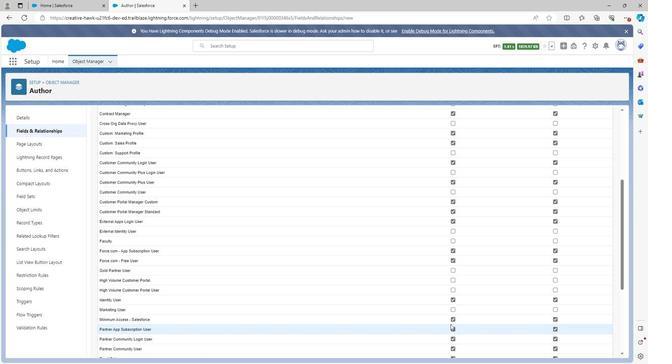 
Action: Mouse moved to (449, 329)
Screenshot: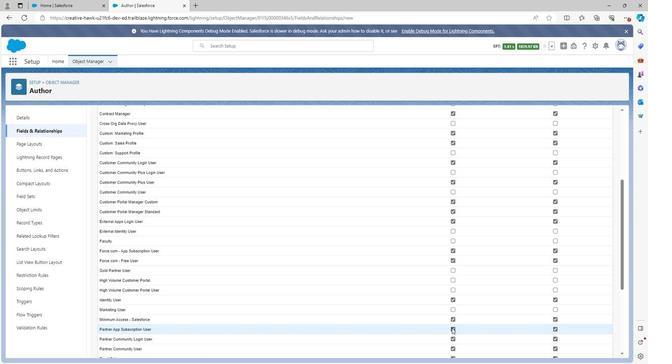 
Action: Mouse pressed left at (449, 329)
Screenshot: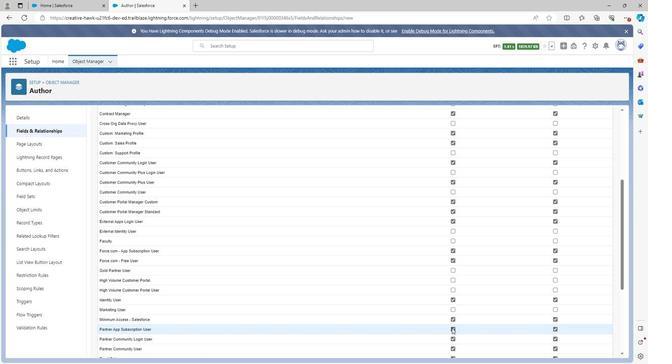 
Action: Mouse scrolled (449, 328) with delta (0, 0)
Screenshot: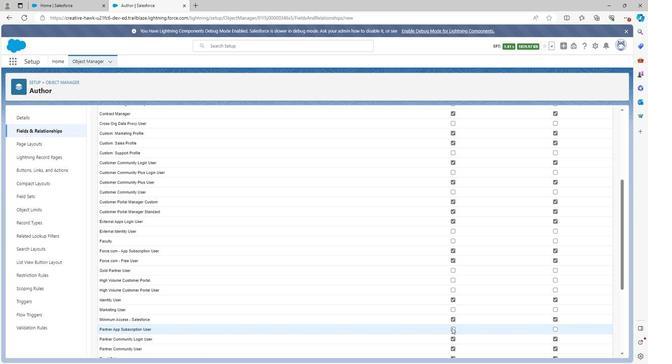 
Action: Mouse moved to (449, 329)
Screenshot: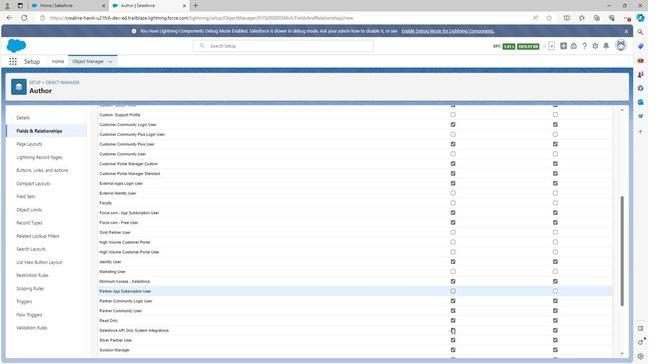 
Action: Mouse scrolled (449, 328) with delta (0, 0)
Screenshot: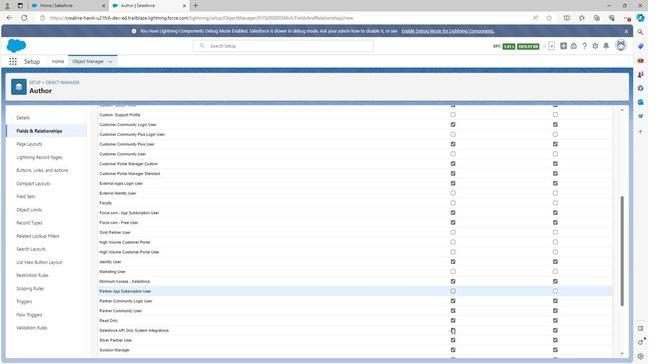 
Action: Mouse moved to (450, 294)
Screenshot: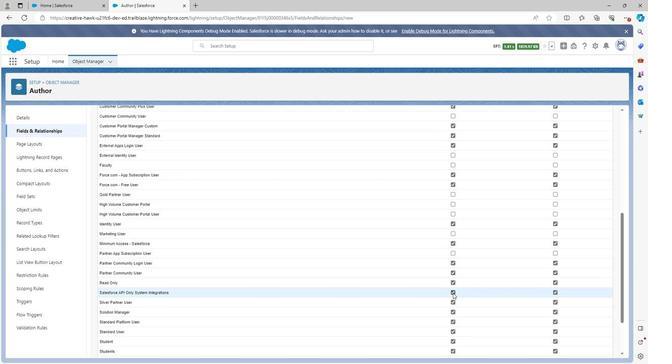 
Action: Mouse pressed left at (450, 294)
Screenshot: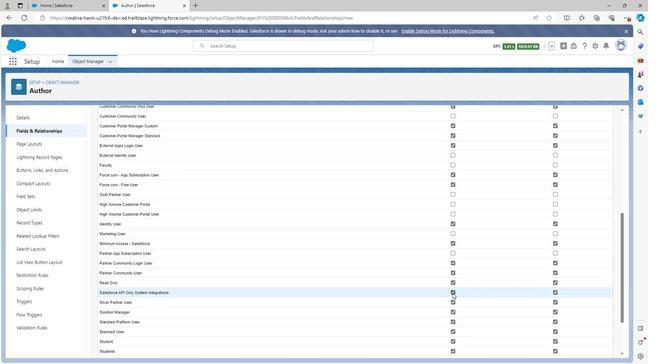 
Action: Mouse moved to (450, 303)
Screenshot: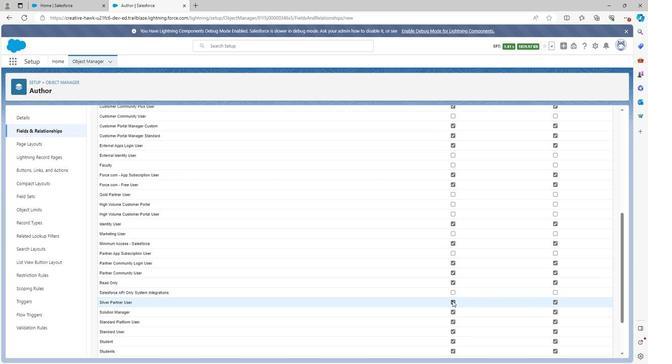 
Action: Mouse pressed left at (450, 303)
Screenshot: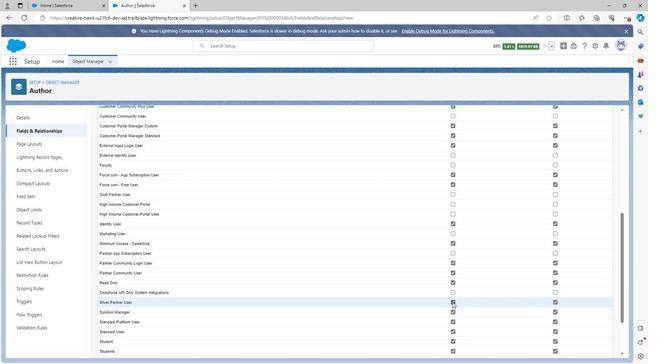 
Action: Mouse moved to (449, 343)
Screenshot: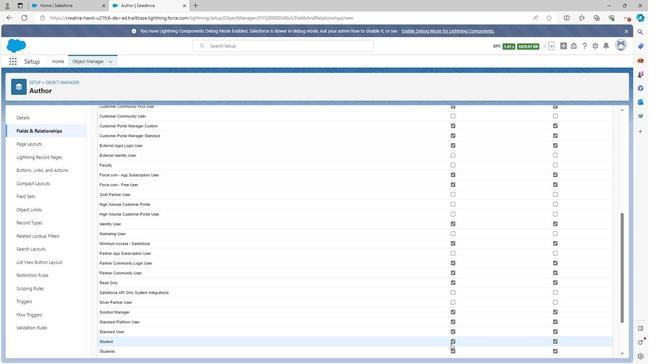 
Action: Mouse pressed left at (449, 343)
Screenshot: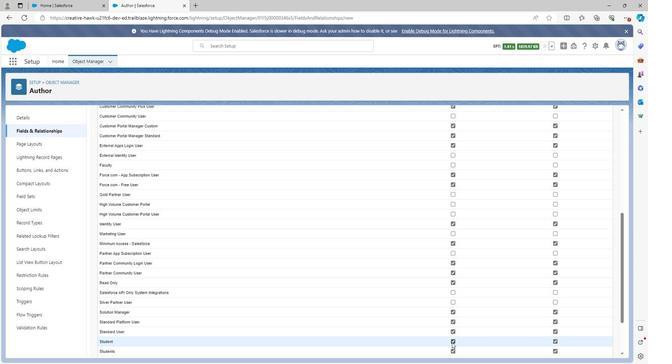 
Action: Mouse moved to (449, 352)
Screenshot: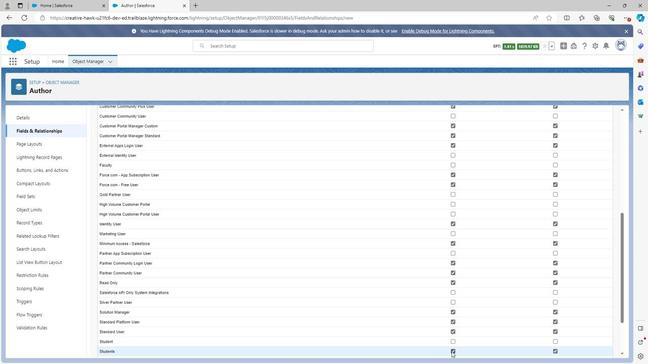 
Action: Mouse pressed left at (449, 352)
Screenshot: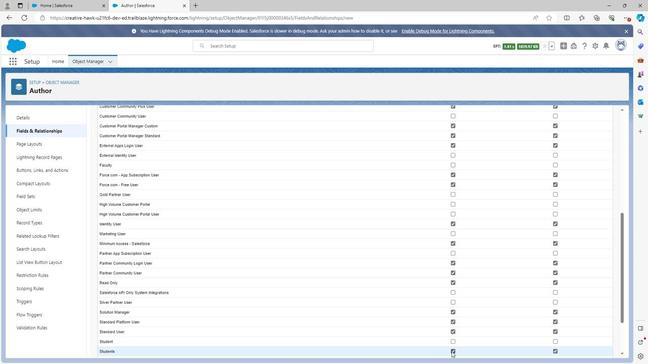 
Action: Mouse moved to (457, 335)
Screenshot: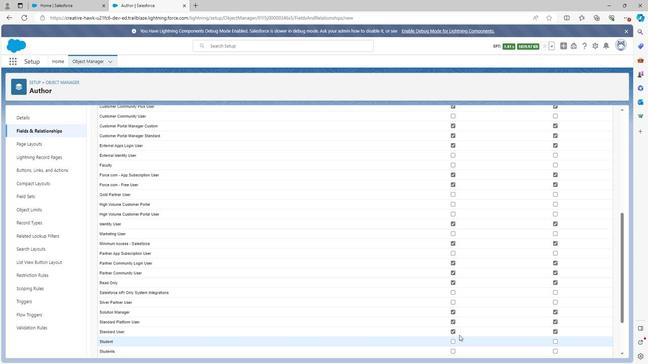 
Action: Mouse scrolled (457, 335) with delta (0, 0)
Screenshot: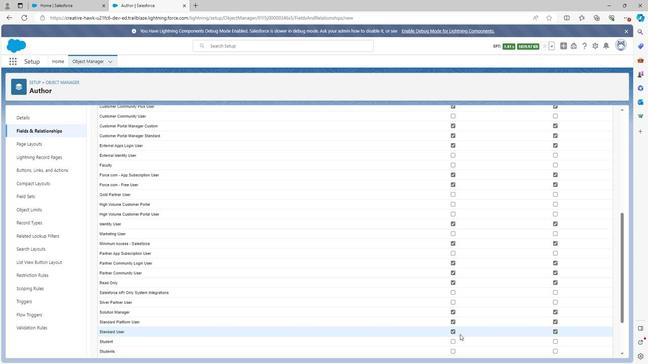 
Action: Mouse moved to (451, 333)
Screenshot: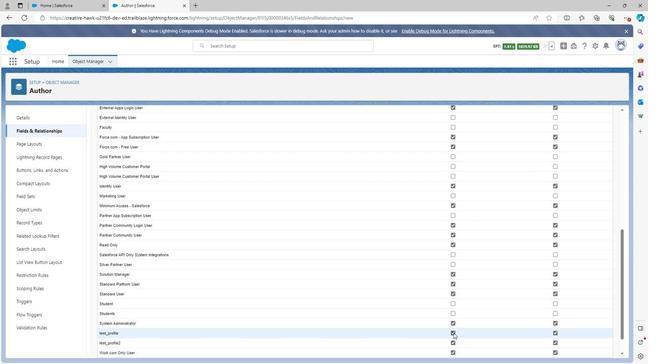 
Action: Mouse pressed left at (451, 333)
Screenshot: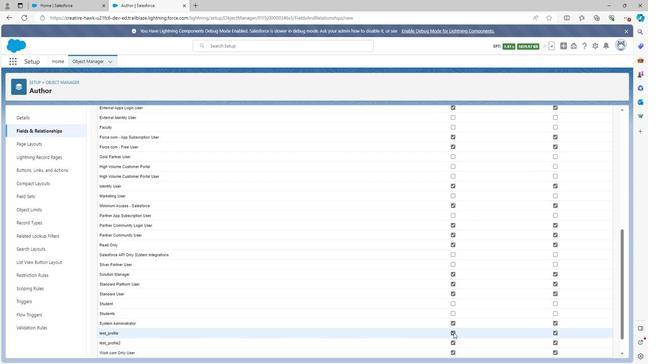 
Action: Mouse moved to (450, 341)
Screenshot: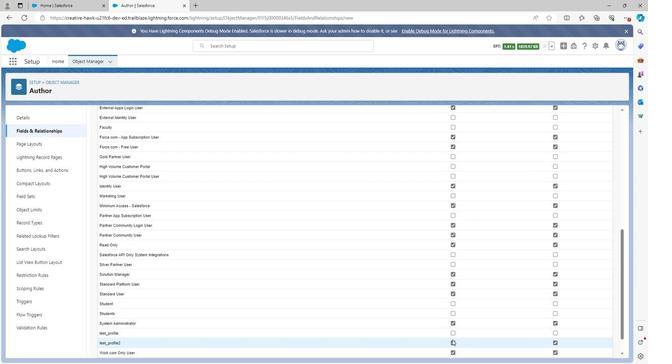 
Action: Mouse pressed left at (450, 341)
Screenshot: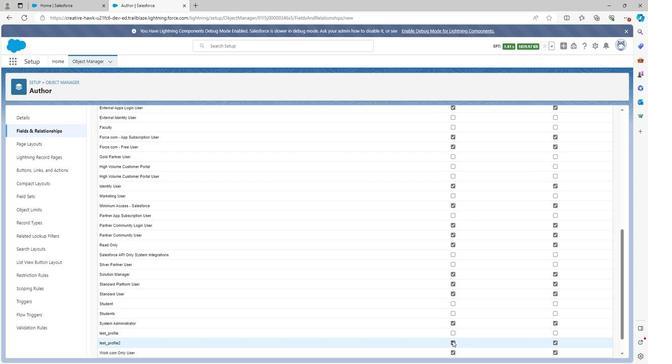 
Action: Mouse moved to (451, 352)
Screenshot: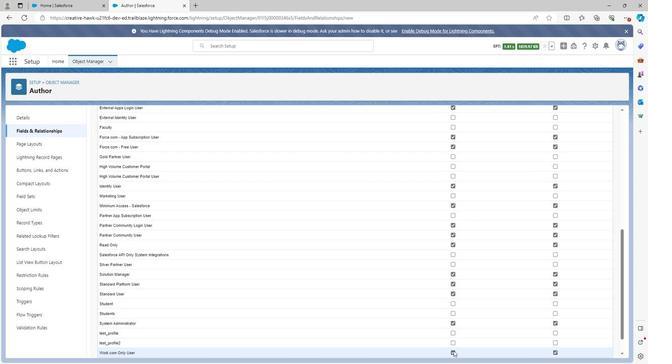 
Action: Mouse pressed left at (451, 352)
Screenshot: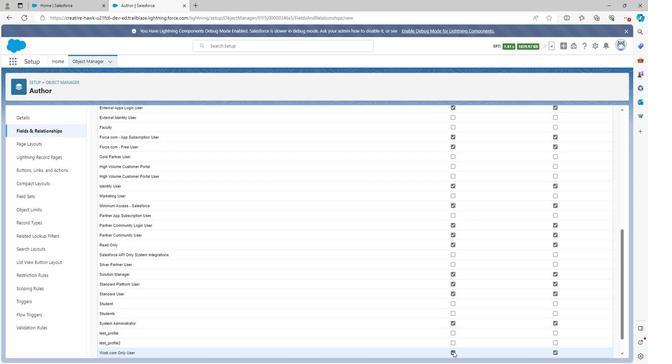 
Action: Mouse moved to (612, 330)
Screenshot: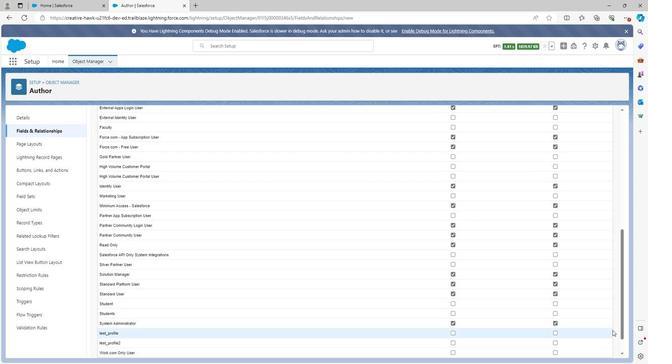 
Action: Mouse scrolled (612, 330) with delta (0, 0)
Screenshot: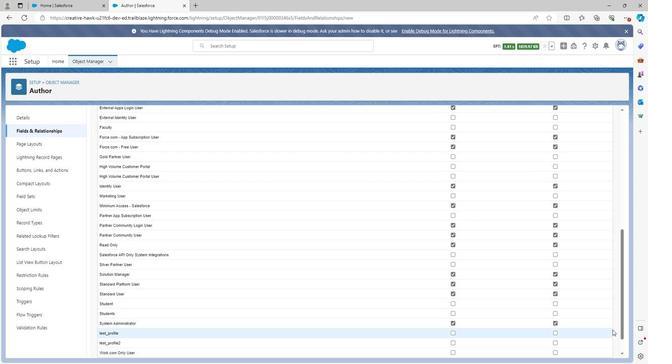 
Action: Mouse moved to (608, 331)
Screenshot: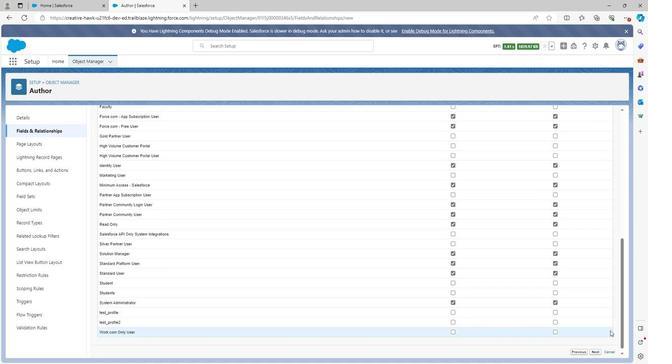 
Action: Mouse scrolled (608, 331) with delta (0, 0)
Screenshot: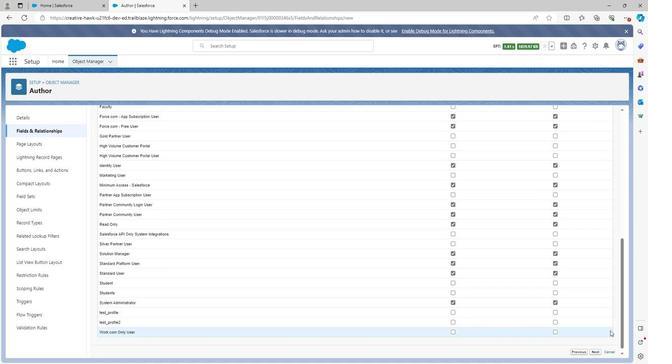 
Action: Mouse moved to (594, 348)
Screenshot: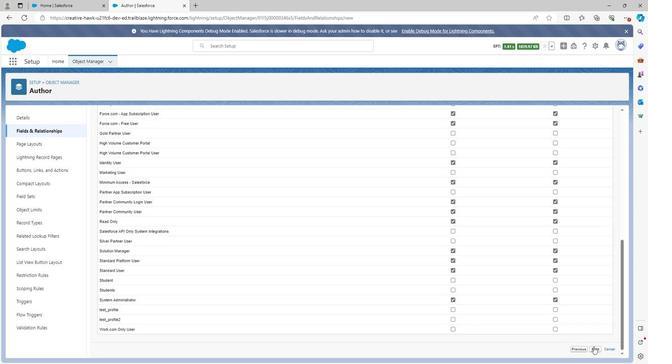 
Action: Mouse pressed left at (594, 348)
Screenshot: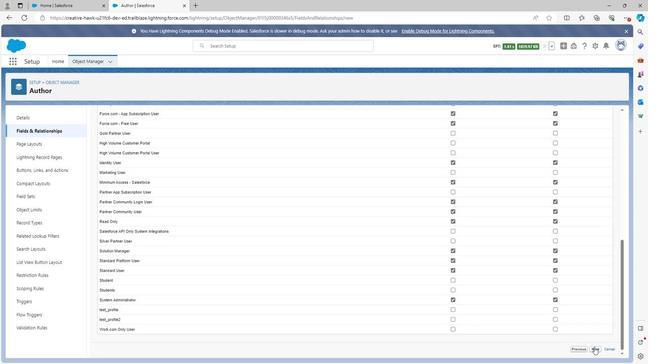 
Action: Mouse moved to (598, 241)
Screenshot: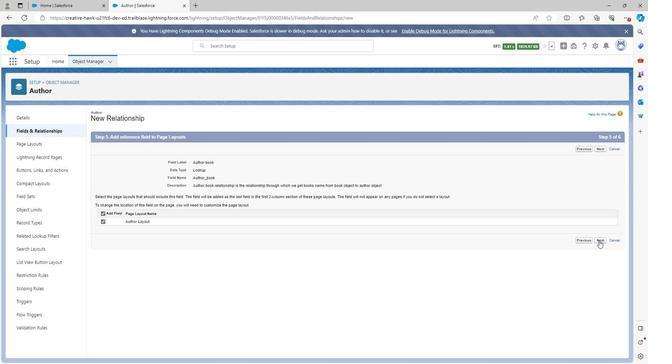 
Action: Mouse pressed left at (598, 241)
Screenshot: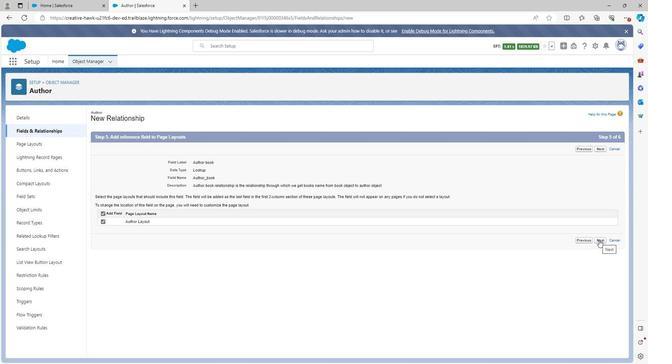 
Action: Mouse moved to (597, 266)
Screenshot: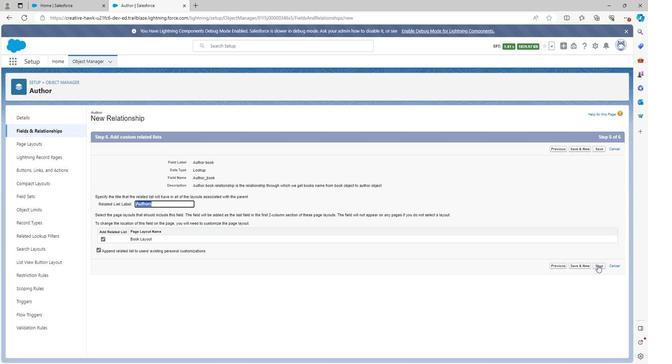 
Action: Mouse pressed left at (597, 266)
Screenshot: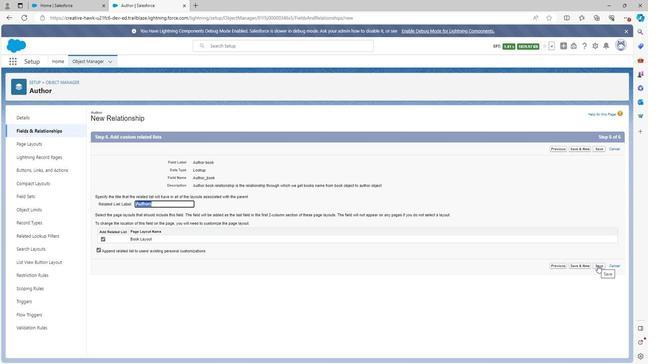 
Action: Mouse moved to (476, 114)
Screenshot: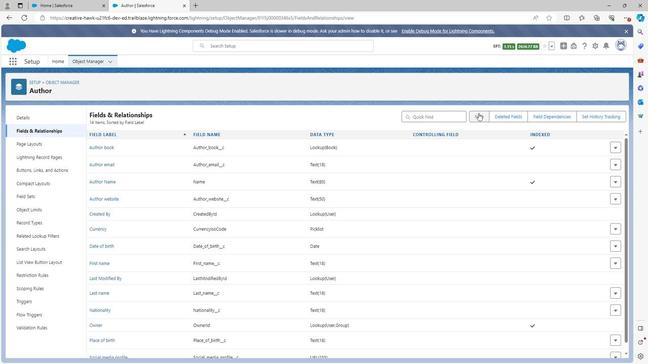 
Action: Mouse pressed left at (476, 114)
Screenshot: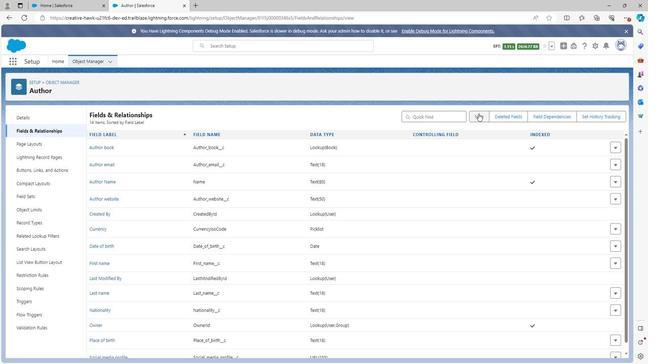 
Action: Mouse moved to (109, 277)
Screenshot: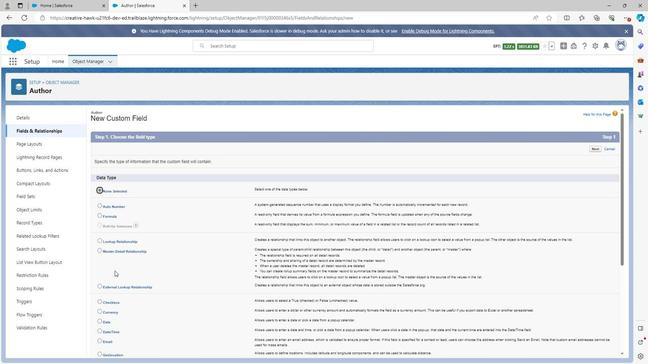 
Action: Mouse scrolled (109, 277) with delta (0, 0)
Screenshot: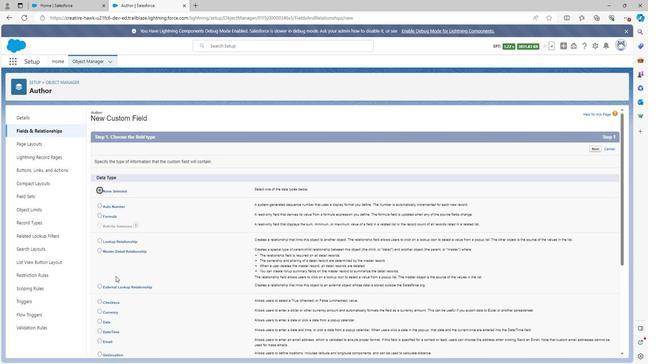 
Action: Mouse scrolled (109, 277) with delta (0, 0)
Screenshot: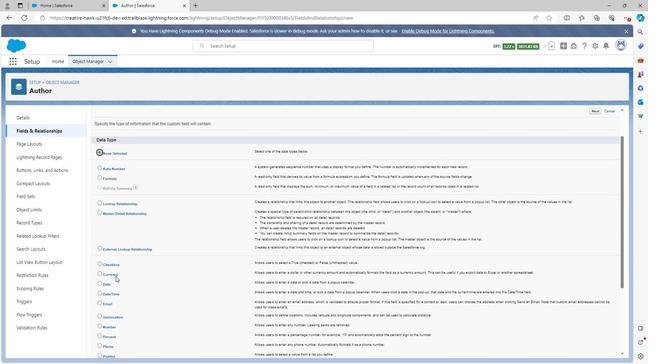 
Action: Mouse moved to (98, 244)
Screenshot: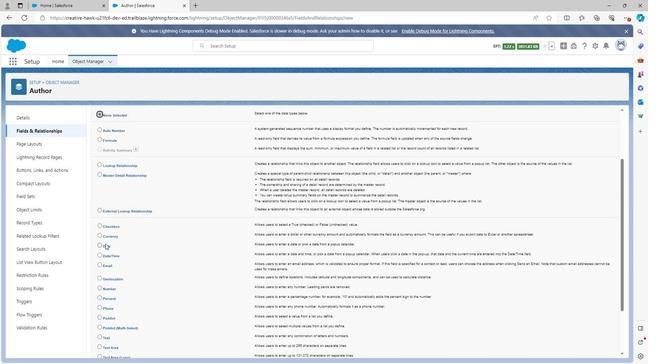 
Action: Mouse scrolled (98, 243) with delta (0, 0)
Screenshot: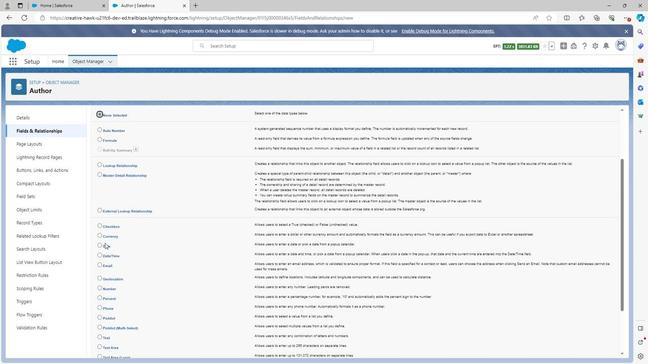 
Action: Mouse moved to (93, 244)
Screenshot: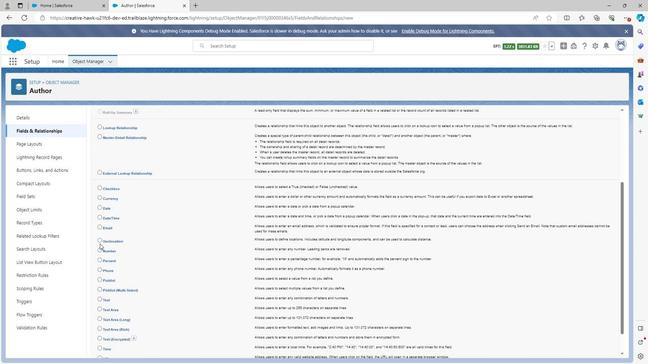 
Action: Mouse scrolled (93, 244) with delta (0, 0)
Screenshot: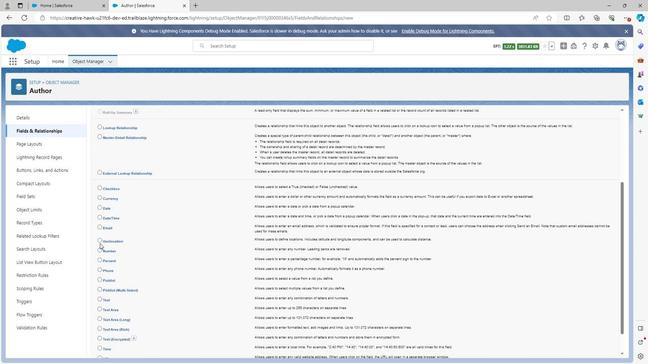 
Action: Mouse moved to (93, 244)
Screenshot: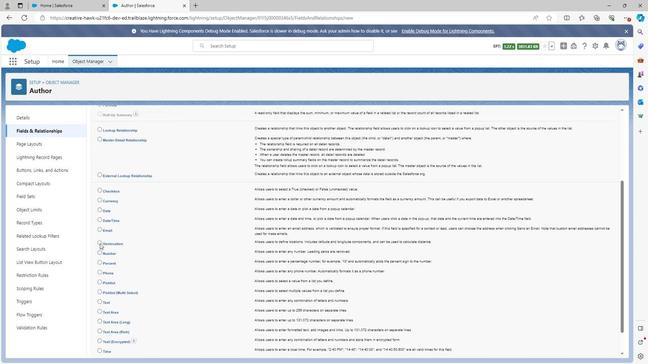 
Action: Mouse scrolled (93, 244) with delta (0, 0)
Screenshot: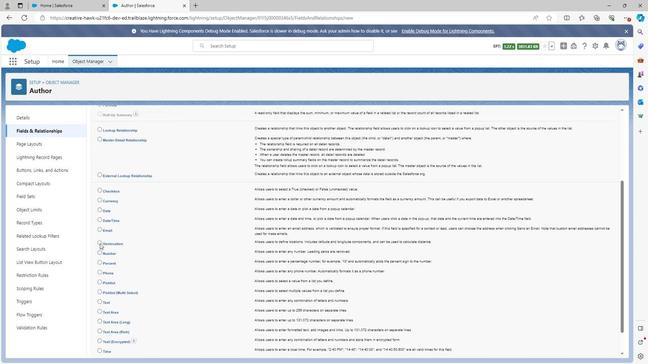 
Action: Mouse moved to (93, 204)
Screenshot: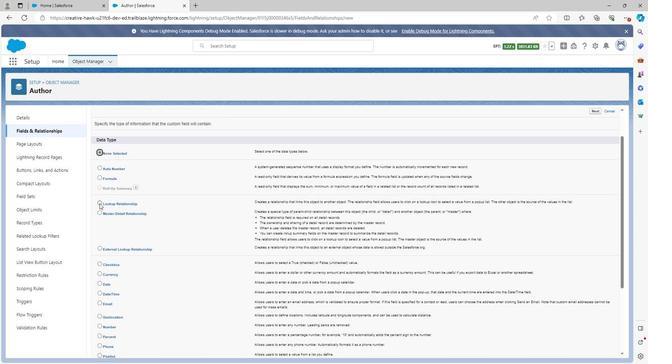 
Action: Mouse pressed left at (93, 204)
Screenshot: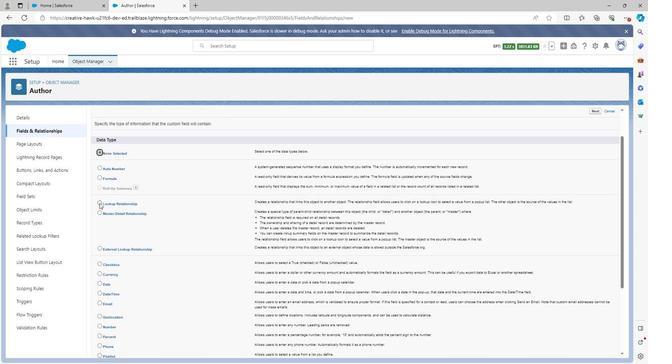 
Action: Mouse moved to (492, 289)
Screenshot: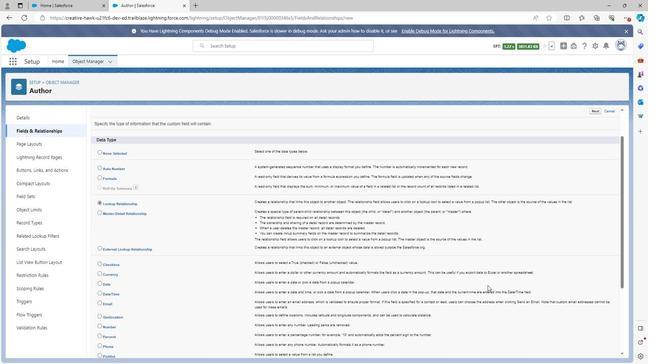 
Action: Mouse scrolled (492, 288) with delta (0, 0)
Screenshot: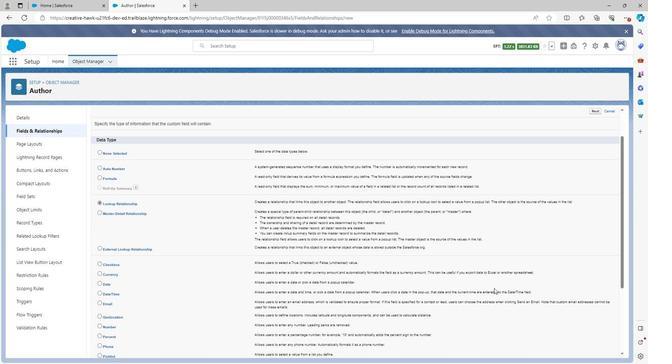 
Action: Mouse moved to (493, 289)
Screenshot: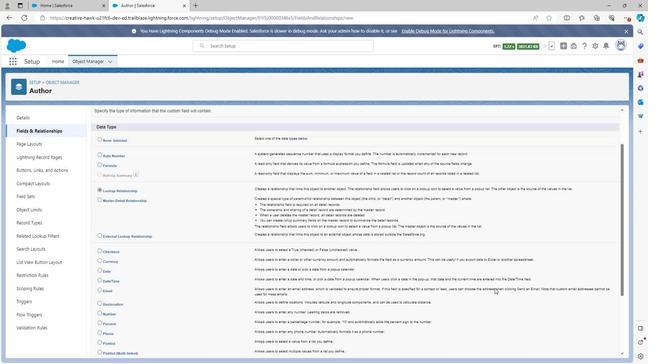 
Action: Mouse scrolled (493, 289) with delta (0, 0)
Screenshot: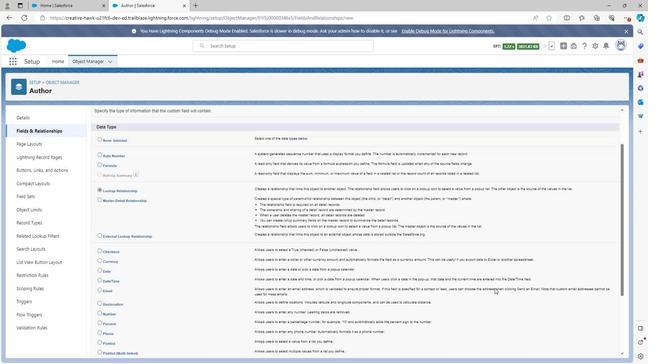 
Action: Mouse moved to (494, 291)
Screenshot: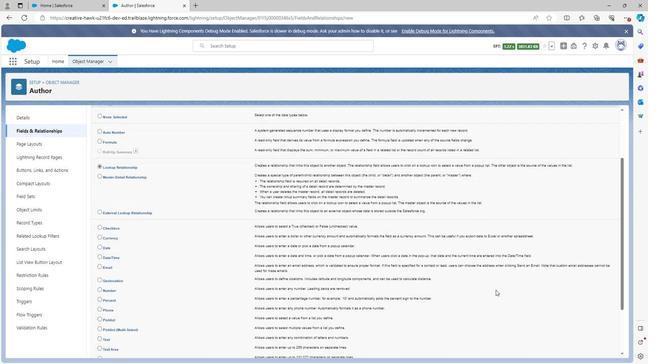 
Action: Mouse scrolled (494, 290) with delta (0, 0)
Screenshot: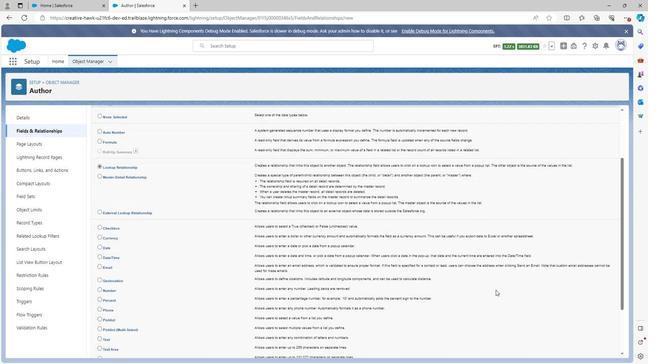 
Action: Mouse moved to (494, 292)
Screenshot: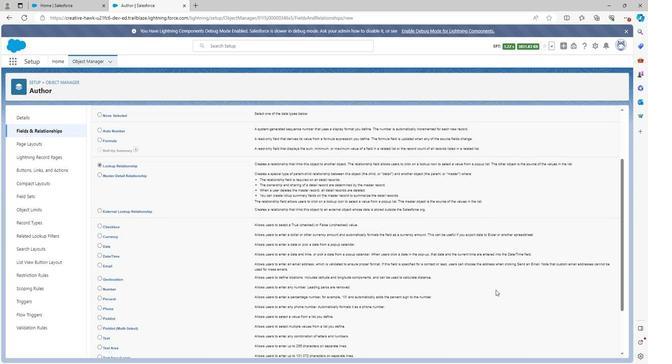 
Action: Mouse scrolled (494, 292) with delta (0, 0)
Screenshot: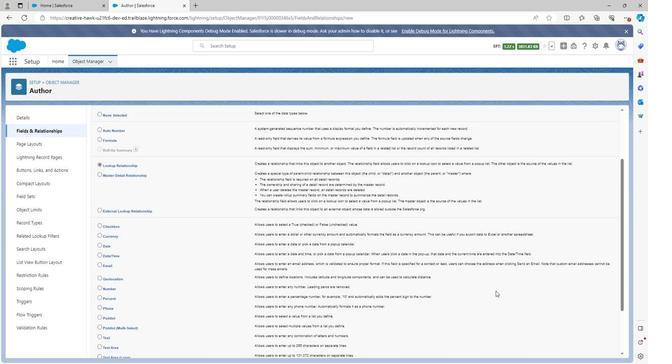 
Action: Mouse moved to (495, 295)
Screenshot: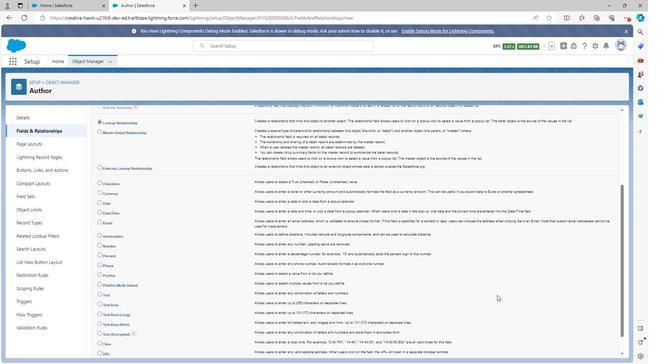
Action: Mouse scrolled (495, 295) with delta (0, 0)
Screenshot: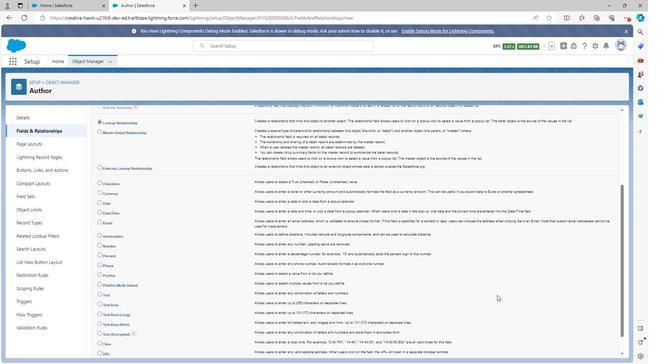 
Action: Mouse moved to (596, 350)
Screenshot: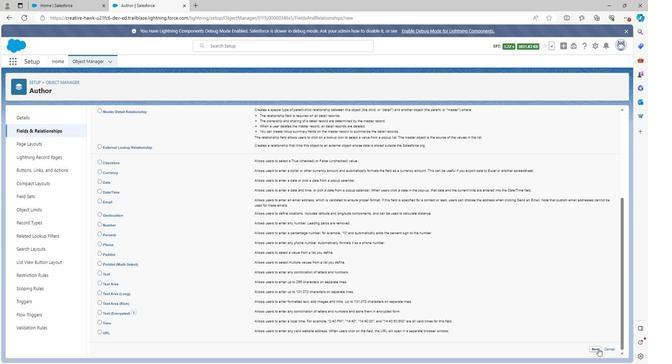 
Action: Mouse pressed left at (596, 350)
Screenshot: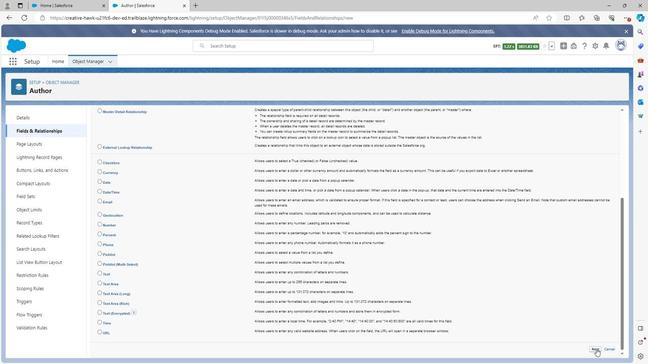 
Action: Mouse moved to (194, 177)
Screenshot: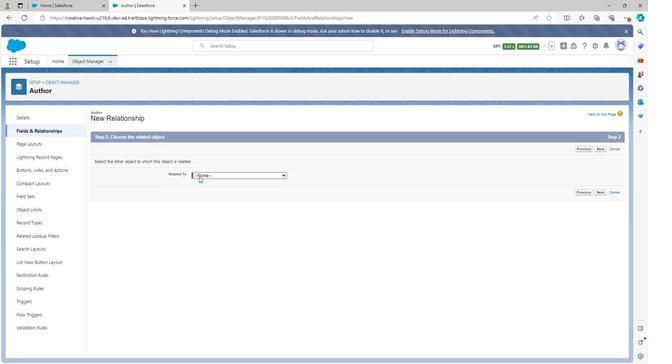 
Action: Mouse pressed left at (194, 177)
Screenshot: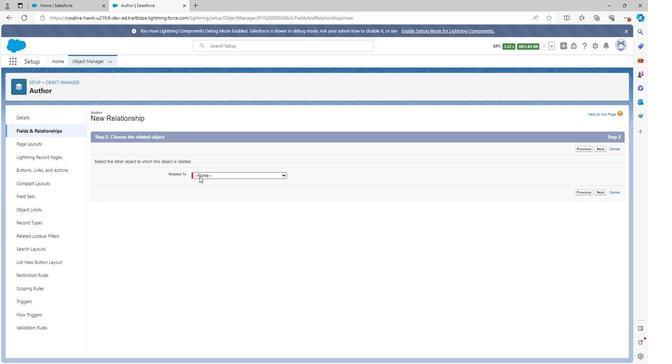 
Action: Mouse moved to (200, 270)
Screenshot: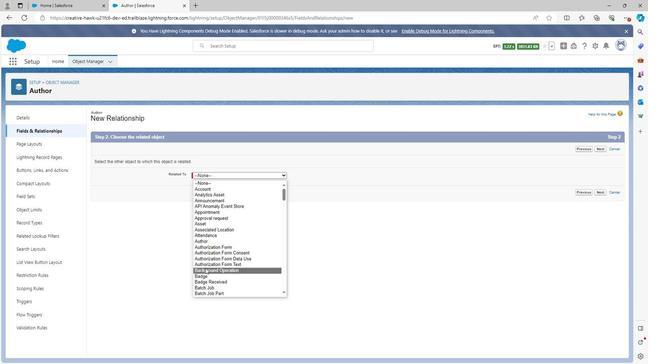 
Action: Mouse scrolled (200, 269) with delta (0, 0)
Screenshot: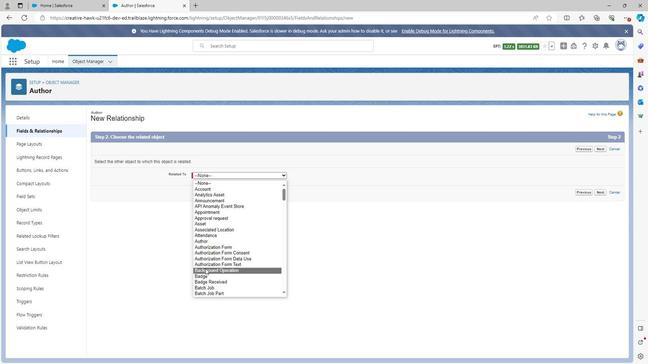 
Action: Mouse moved to (201, 270)
Screenshot: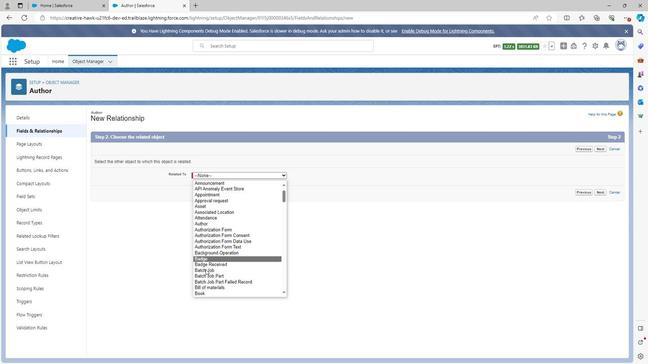 
Action: Mouse scrolled (201, 270) with delta (0, 0)
Screenshot: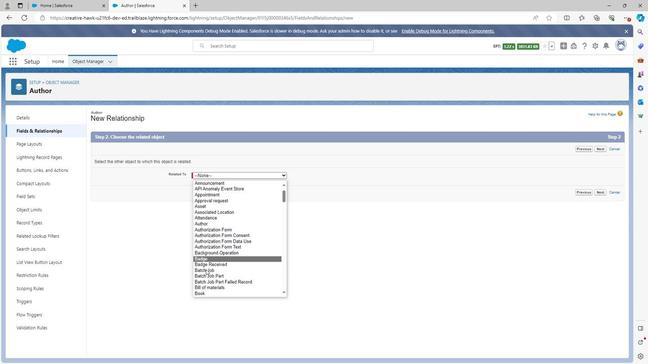 
Action: Mouse moved to (201, 273)
Screenshot: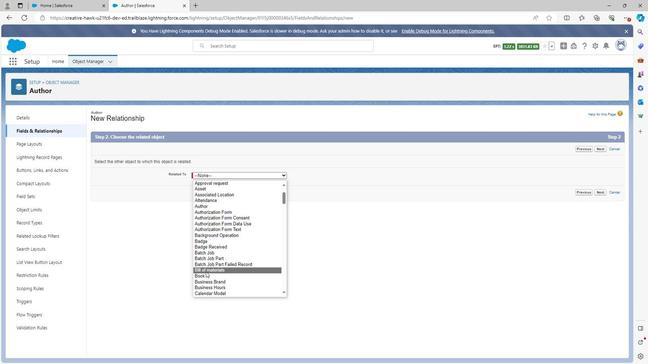
Action: Mouse pressed left at (201, 273)
Screenshot: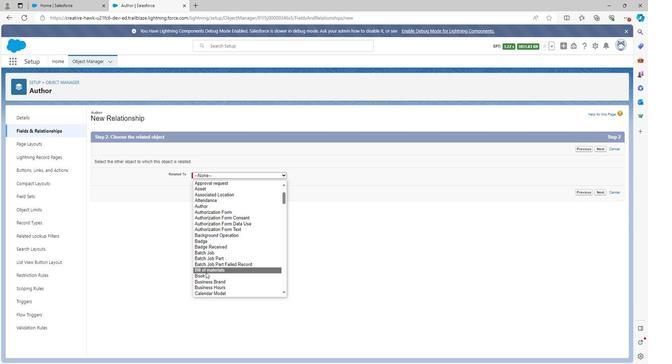 
Action: Mouse moved to (212, 178)
Screenshot: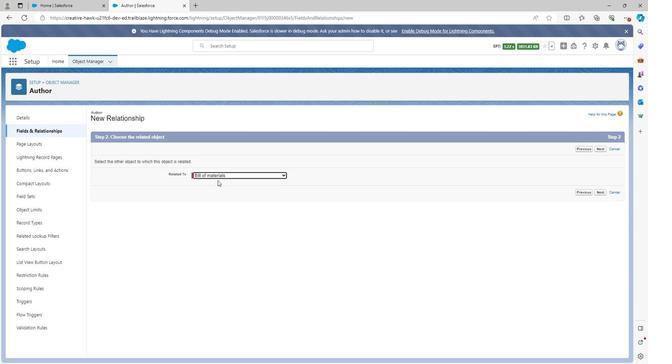 
Action: Mouse pressed left at (212, 178)
Screenshot: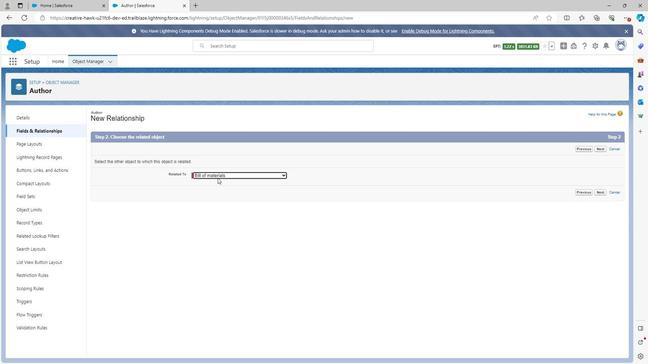 
Action: Mouse moved to (200, 280)
Screenshot: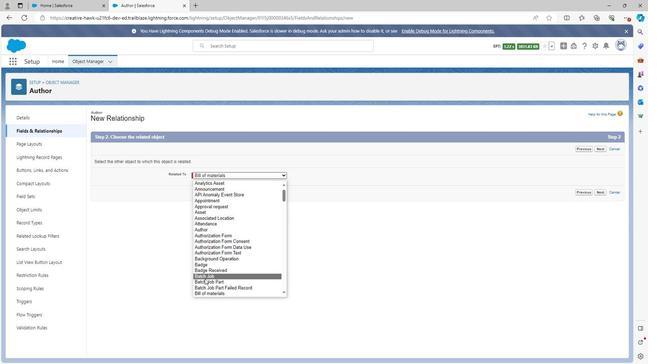 
Action: Mouse scrolled (200, 279) with delta (0, 0)
Screenshot: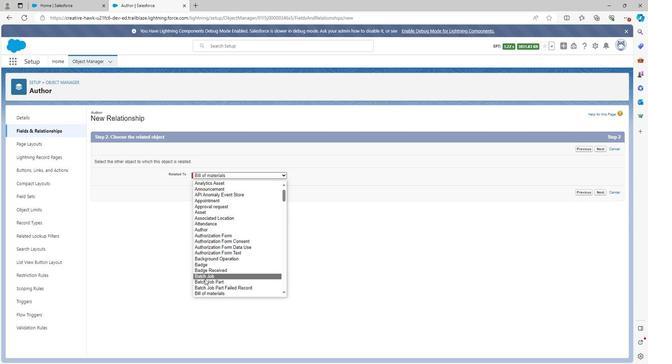 
Action: Mouse moved to (200, 280)
Screenshot: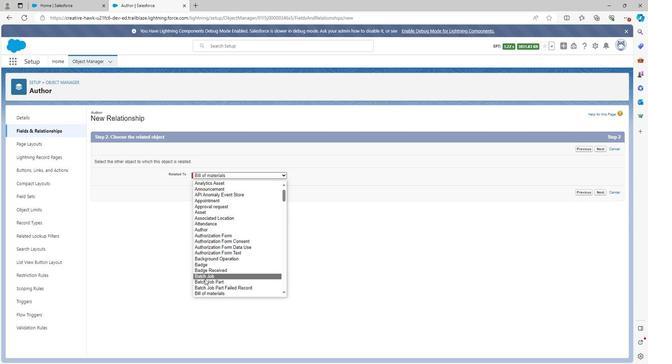 
Action: Mouse scrolled (200, 280) with delta (0, 0)
Screenshot: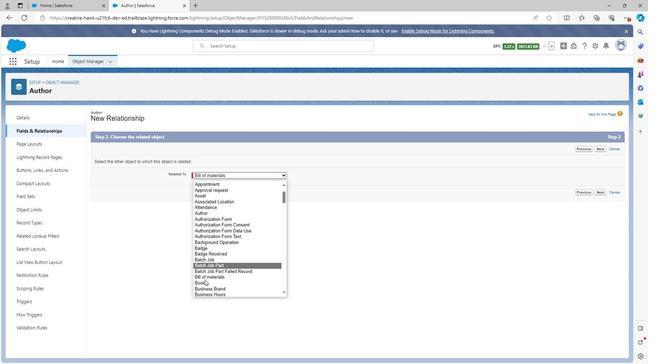 
Action: Mouse moved to (199, 263)
Screenshot: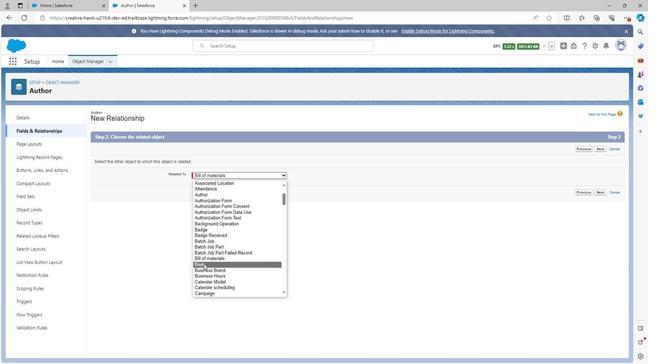 
Action: Mouse pressed left at (199, 263)
Screenshot: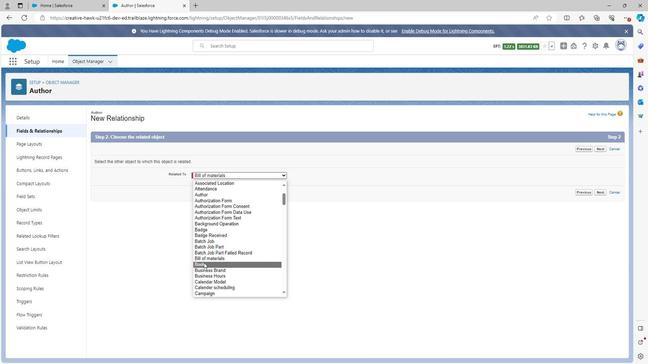 
Action: Mouse moved to (600, 192)
Screenshot: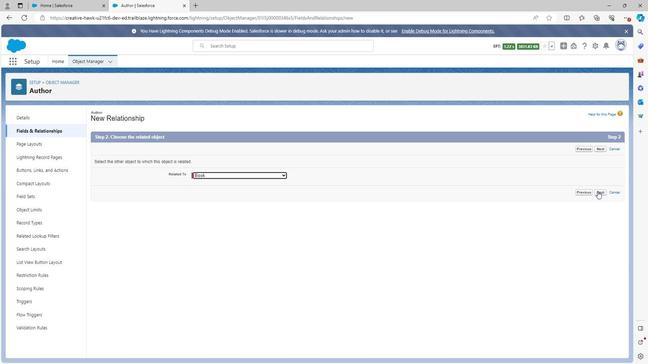 
Action: Mouse pressed left at (600, 192)
Screenshot: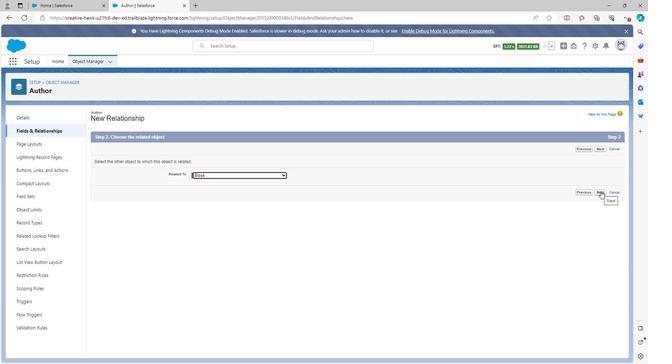 
Action: Mouse moved to (204, 165)
Screenshot: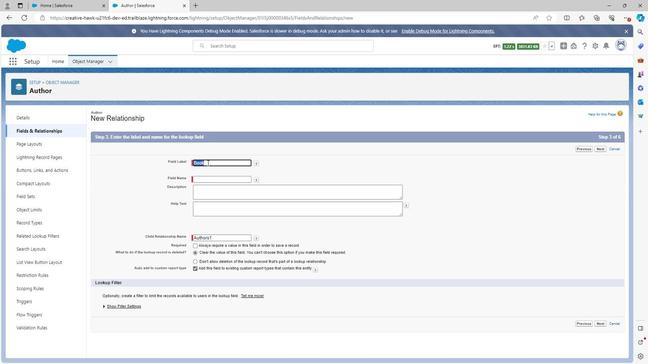 
Action: Mouse pressed left at (204, 165)
Screenshot: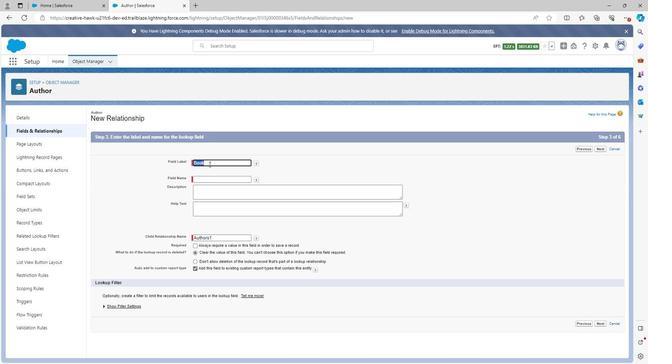 
Action: Mouse moved to (205, 165)
Screenshot: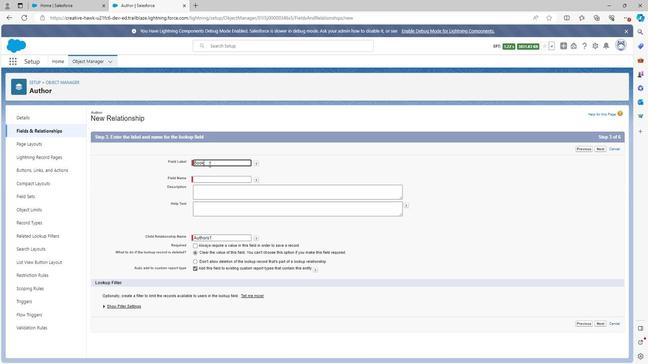 
Action: Key pressed <Key.backspace><Key.backspace><Key.backspace><Key.backspace><Key.shift>Author<Key.space><Key.shift><Key.shift><Key.shift><Key.shift><Key.shift><Key.shift><Key.shift><Key.shift><Key.shift><Key.shift><Key.shift><Key.shift><Key.shift><Key.shift><Key.shift><Key.shift>ISBN<Key.space><Key.left><Key.left><Key.left><Key.left><Key.left>n
Screenshot: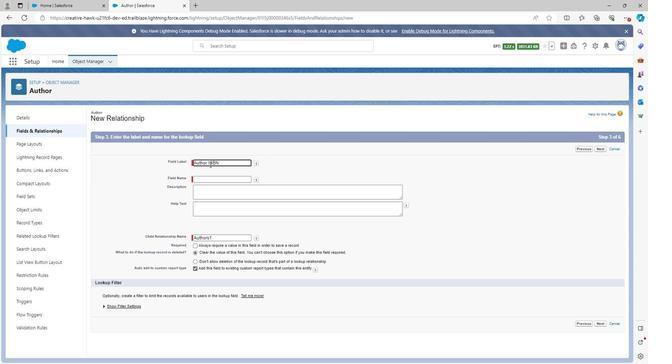 
Action: Mouse moved to (205, 165)
Screenshot: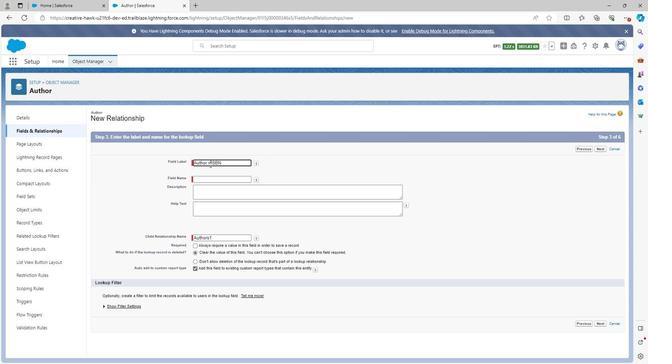 
Action: Key pressed <Key.backspace>book<Key.space>
Screenshot: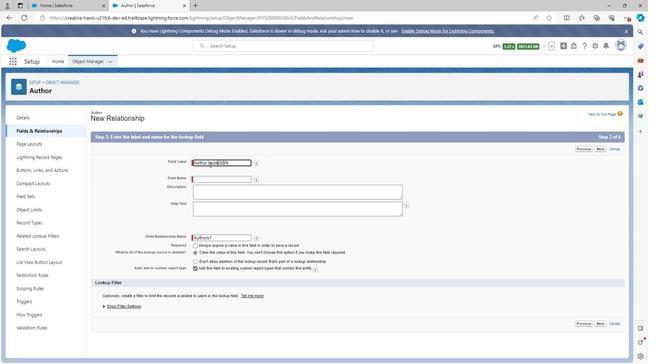 
Action: Mouse moved to (294, 165)
Screenshot: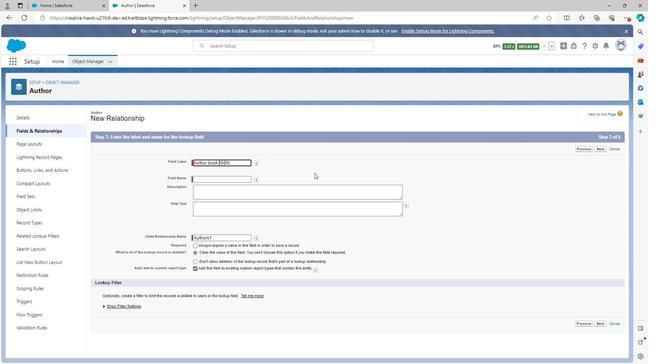 
Action: Mouse pressed left at (294, 165)
Screenshot: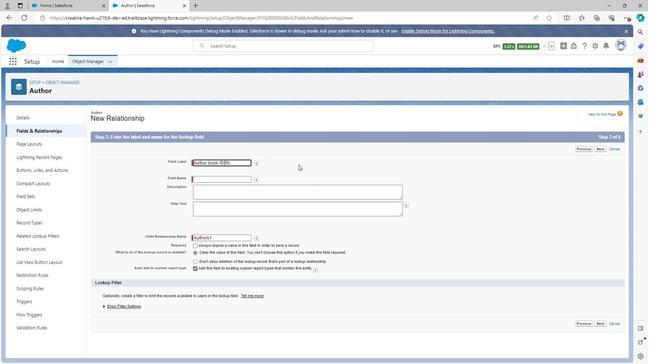
Action: Mouse moved to (208, 192)
Screenshot: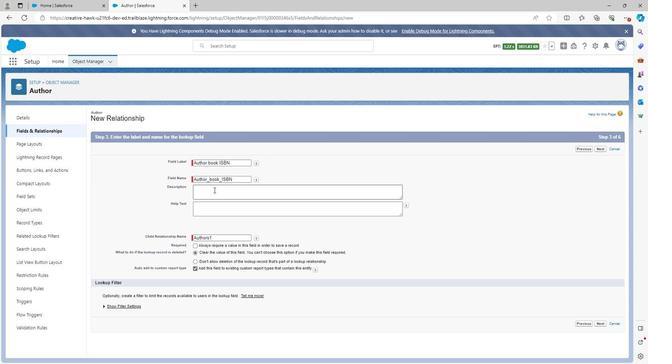 
Action: Mouse pressed left at (208, 192)
Screenshot: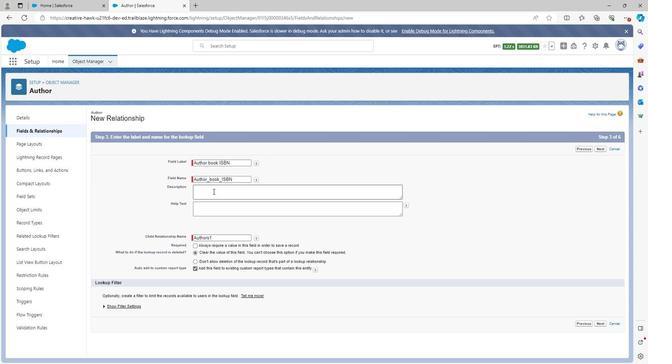 
Action: Mouse moved to (209, 193)
Screenshot: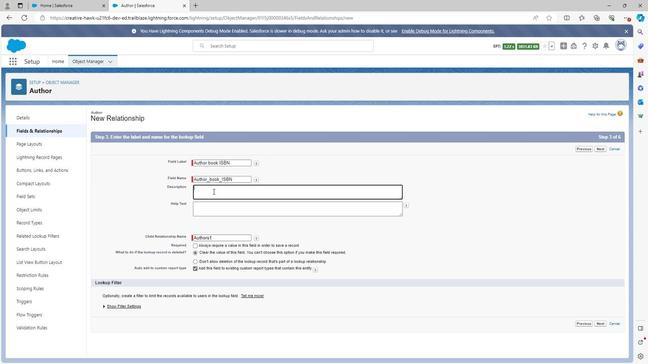 
Action: Key pressed <Key.shift>Aut
Screenshot: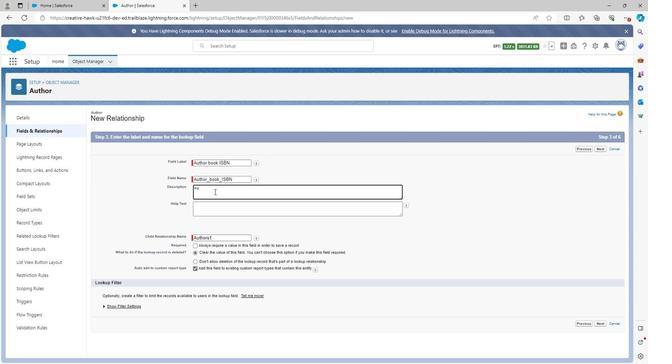 
Action: Mouse moved to (210, 193)
Screenshot: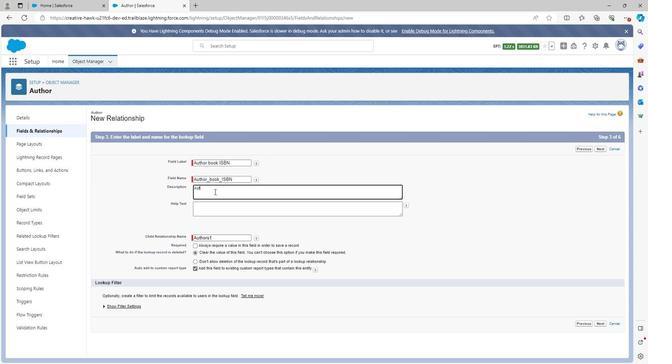 
Action: Key pressed hor<Key.space>book<Key.space><Key.shift><Key.shift>ISBN<Key.space>relationship<Key.space>is<Key.space>the<Key.space>relationship<Key.space>in<Key.space>between<Key.backspace><Key.backspace><Key.backspace><Key.backspace><Key.backspace><Key.backspace><Key.backspace><Key.backspace><Key.backspace><Key.backspace>through<Key.space>which<Key.space>we<Key.space>get<Key.space><Key.shift>ISBN<Key.space>number<Key.space>from<Key.space>book<Key.space>object<Key.space>to<Key.space>author<Key.space>object
Screenshot: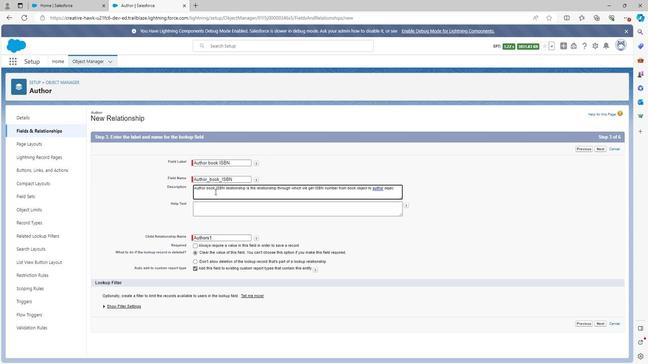 
Action: Mouse moved to (206, 207)
Screenshot: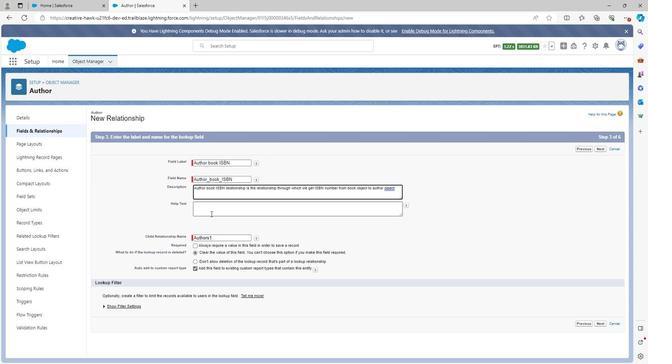 
Action: Mouse pressed left at (206, 207)
Screenshot: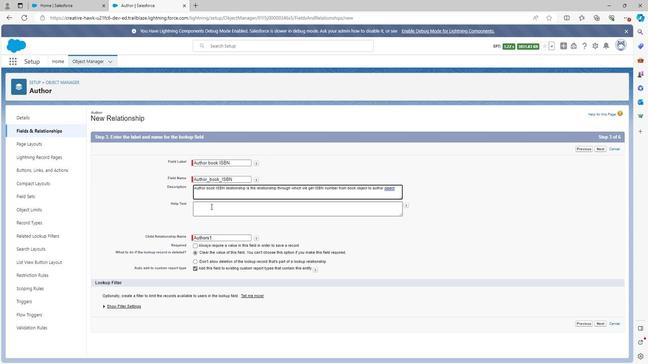 
Action: Key pressed <Key.shift>Author<Key.space>book<Key.space><Key.shift>ISBN<Key.space>
Screenshot: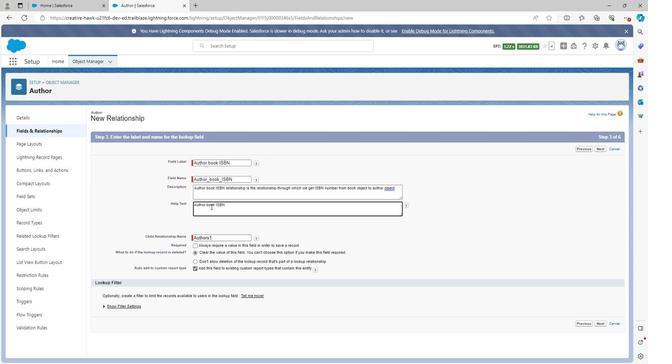 
Action: Mouse moved to (599, 323)
Screenshot: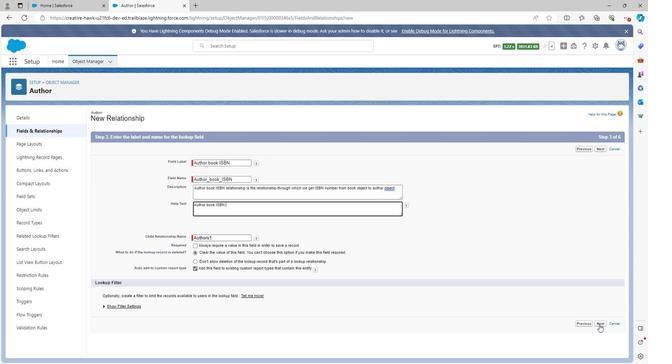 
Action: Mouse pressed left at (599, 323)
Screenshot: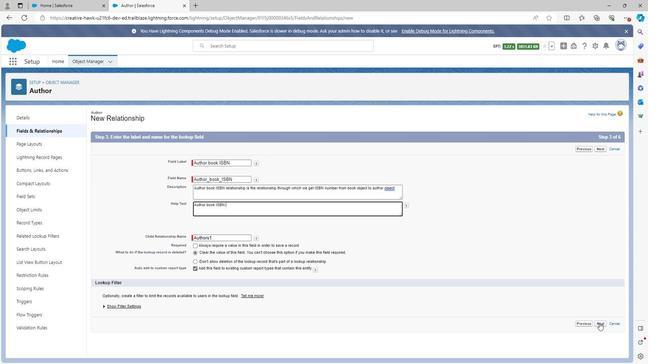 
Action: Mouse moved to (445, 207)
Screenshot: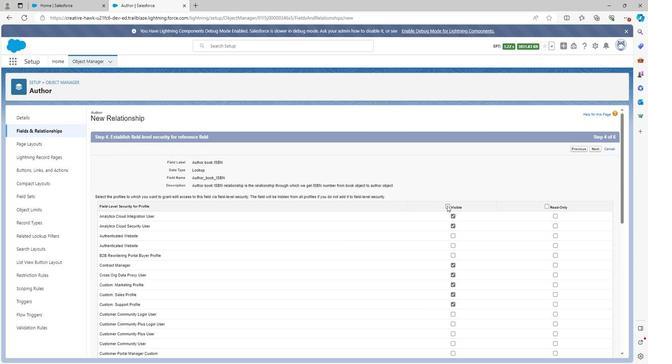 
Action: Mouse pressed left at (445, 207)
Screenshot: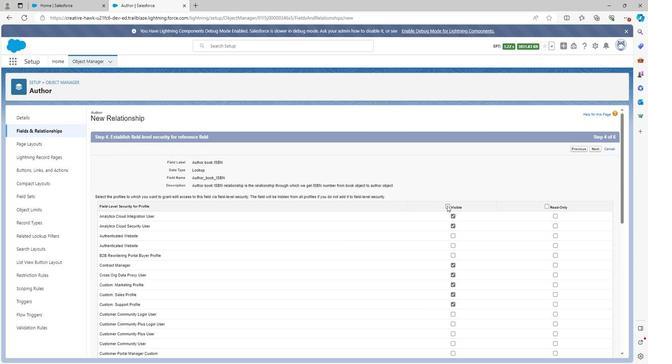 
Action: Mouse moved to (546, 207)
Screenshot: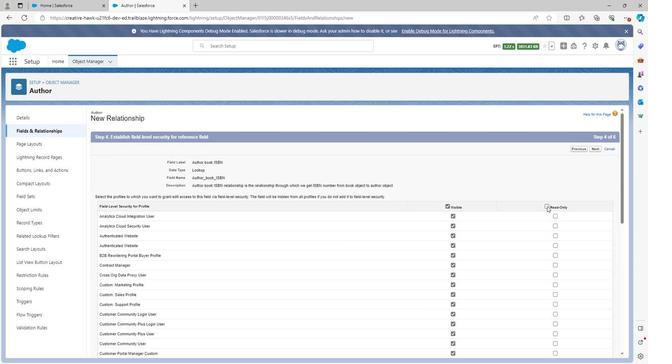 
Action: Mouse pressed left at (546, 207)
Screenshot: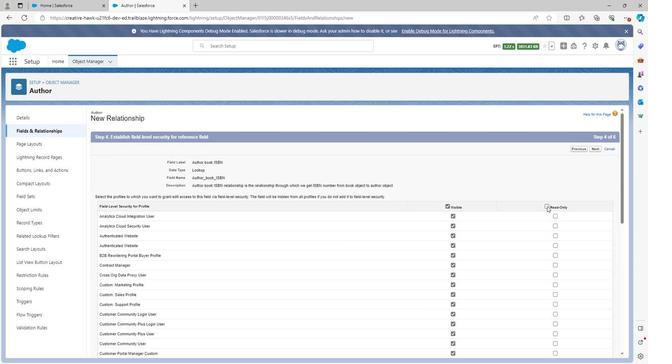 
Action: Mouse moved to (451, 216)
Screenshot: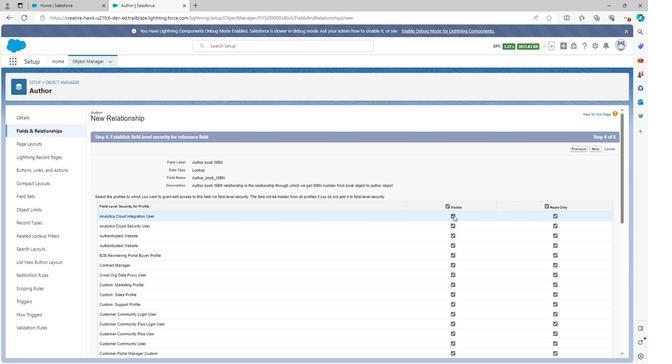 
Action: Mouse pressed left at (451, 216)
Screenshot: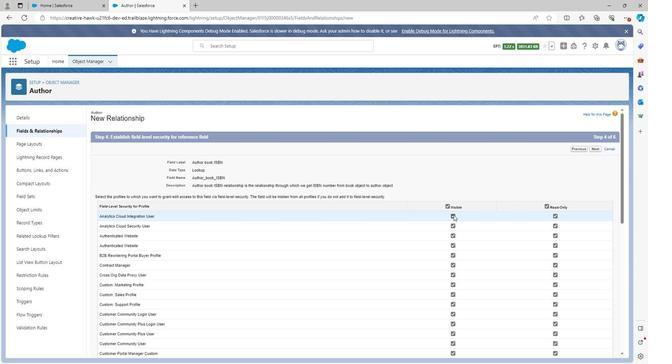 
Action: Mouse moved to (452, 225)
Screenshot: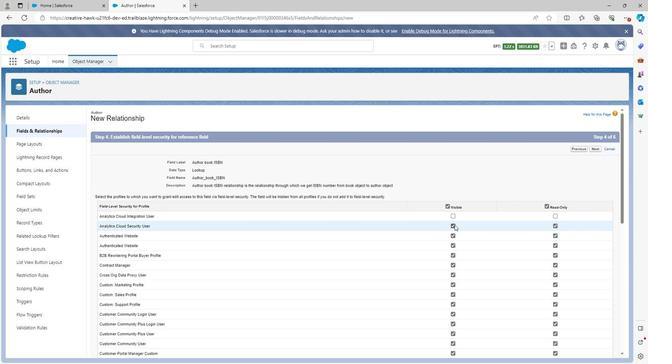 
Action: Mouse pressed left at (452, 225)
Screenshot: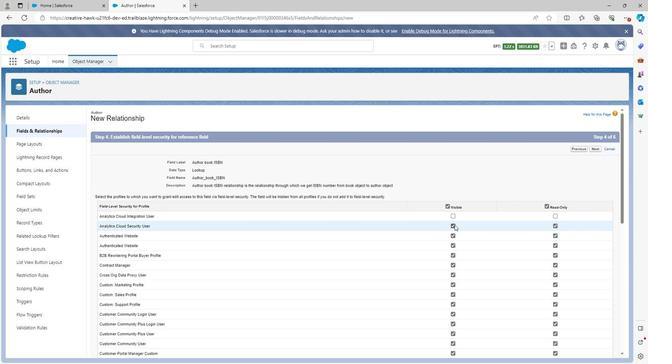 
Action: Mouse moved to (450, 255)
Screenshot: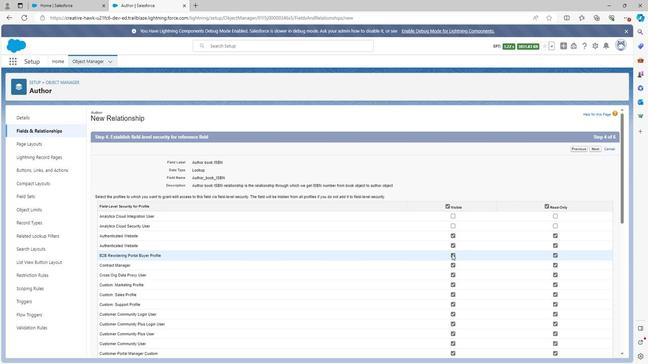 
Action: Mouse pressed left at (450, 255)
Screenshot: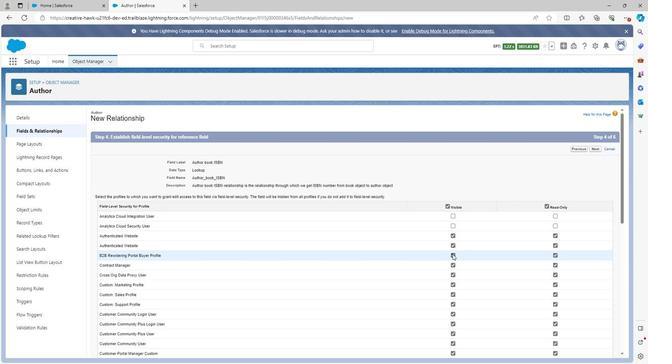 
Action: Mouse moved to (450, 276)
Screenshot: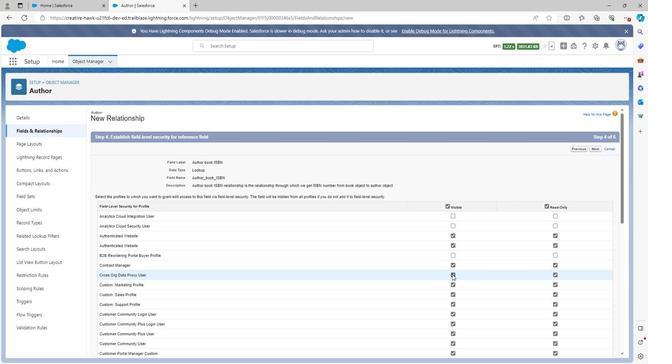 
Action: Mouse pressed left at (450, 276)
Screenshot: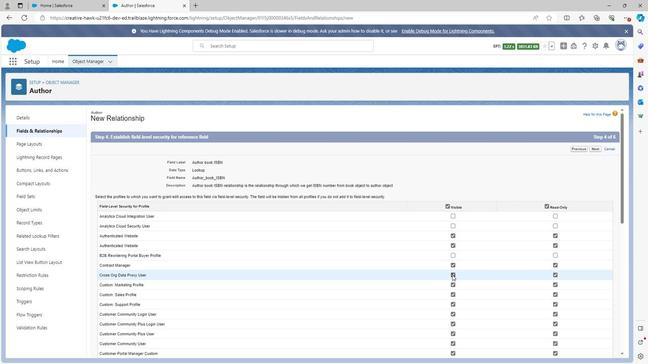 
Action: Mouse moved to (451, 304)
Screenshot: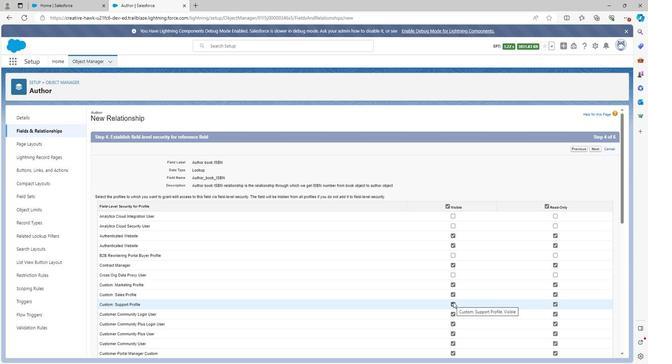 
Action: Mouse pressed left at (451, 304)
Screenshot: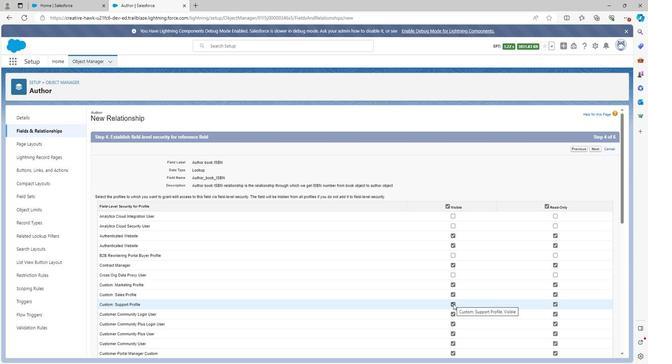 
Action: Mouse moved to (451, 326)
Screenshot: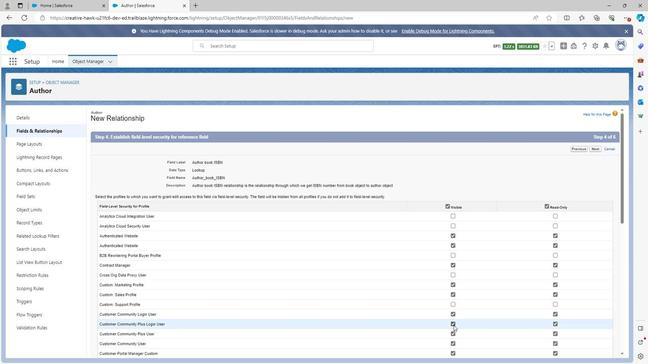 
Action: Mouse pressed left at (451, 326)
Screenshot: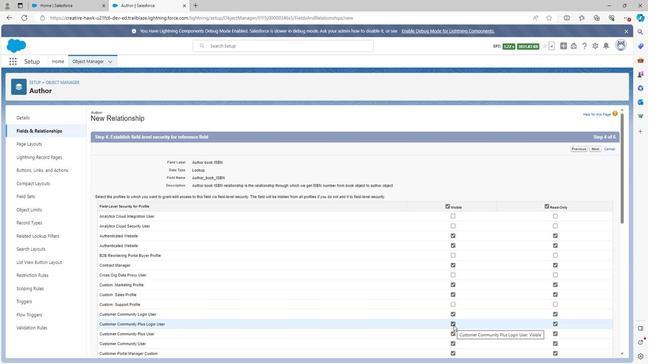 
Action: Mouse scrolled (451, 326) with delta (0, 0)
Screenshot: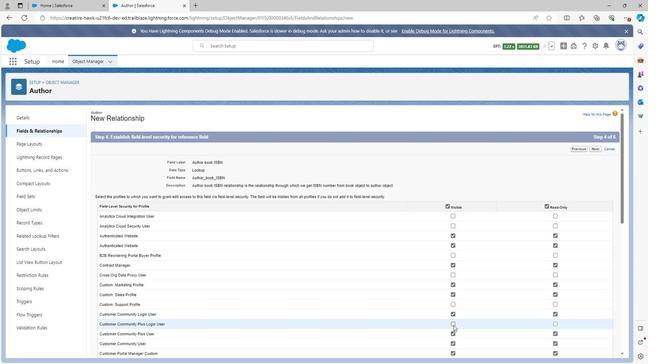 
Action: Mouse moved to (449, 309)
Screenshot: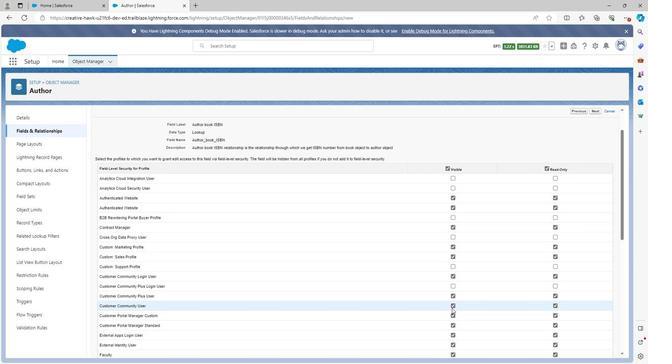 
Action: Mouse pressed left at (449, 309)
Screenshot: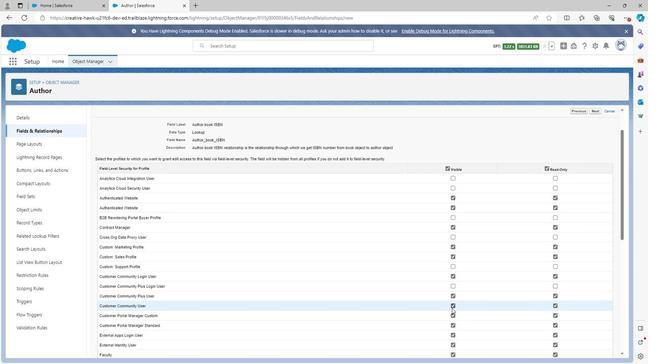 
Action: Mouse moved to (452, 335)
Screenshot: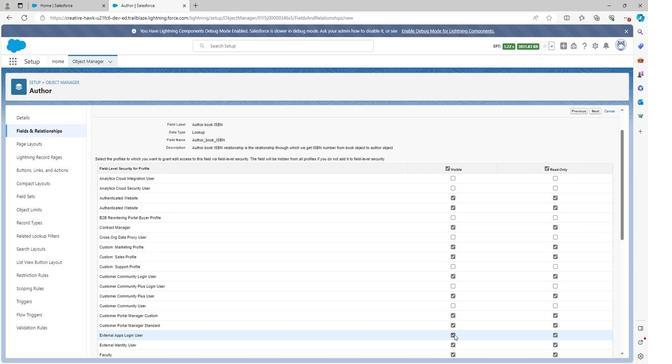 
Action: Mouse pressed left at (452, 335)
Screenshot: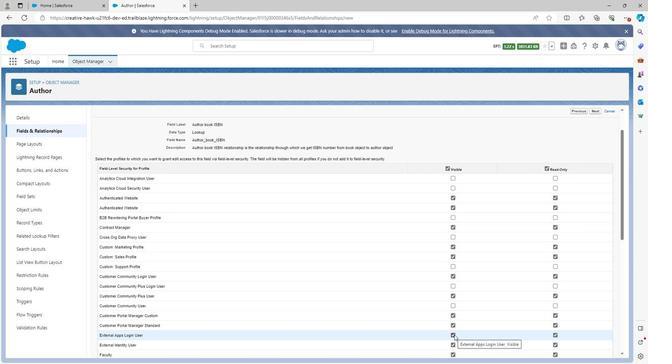 
Action: Mouse moved to (451, 344)
Screenshot: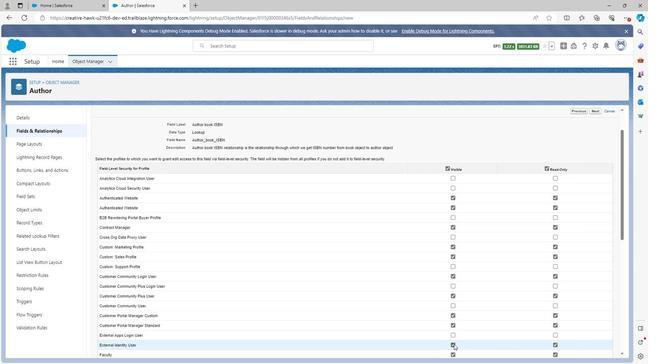 
Action: Mouse pressed left at (451, 344)
Screenshot: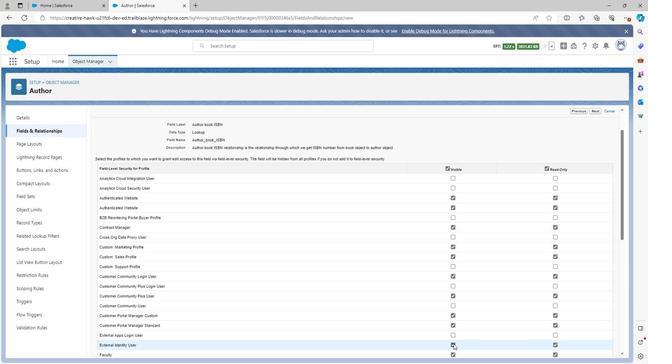 
Action: Mouse scrolled (451, 344) with delta (0, 0)
Screenshot: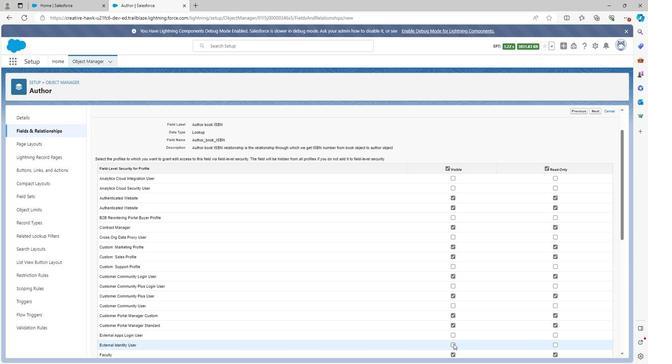 
Action: Mouse scrolled (451, 344) with delta (0, 0)
Screenshot: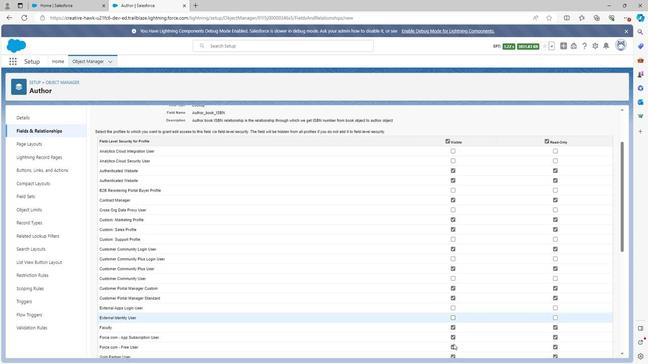 
Action: Mouse moved to (451, 280)
Screenshot: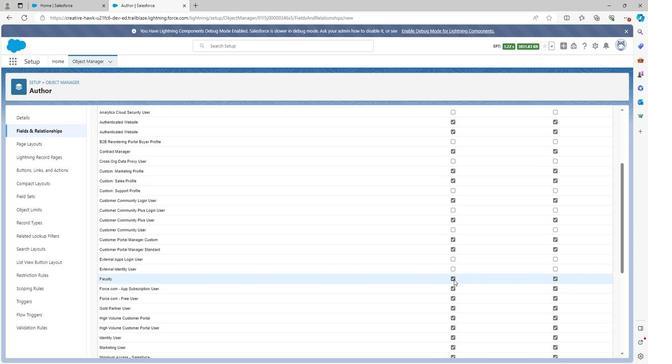 
Action: Mouse pressed left at (451, 280)
Screenshot: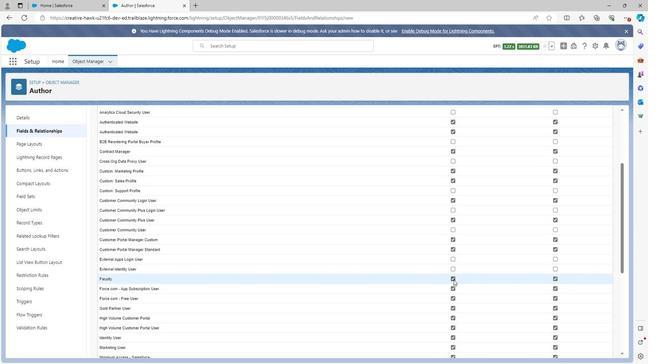 
Action: Mouse moved to (450, 289)
Screenshot: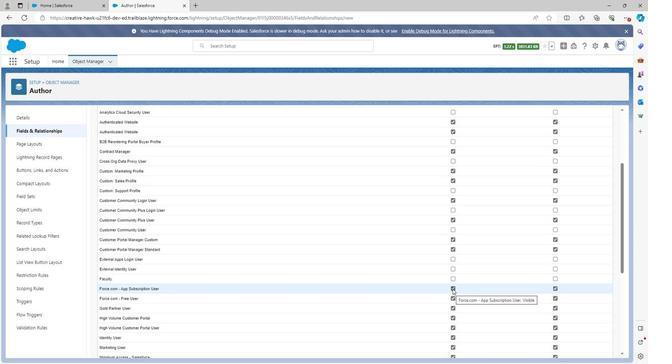 
Action: Mouse pressed left at (450, 289)
Screenshot: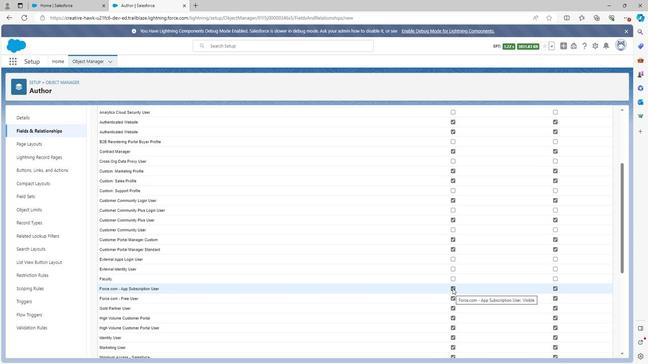 
Action: Mouse moved to (451, 309)
Screenshot: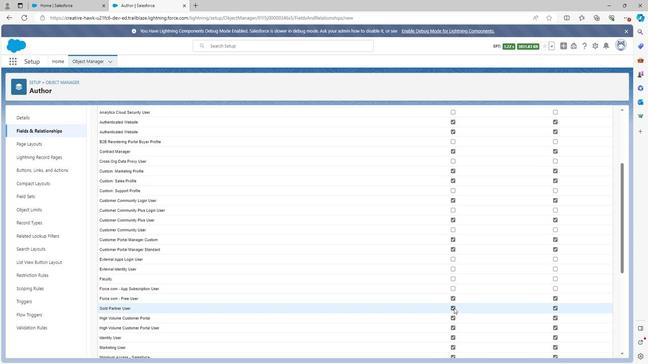 
Action: Mouse pressed left at (451, 309)
Screenshot: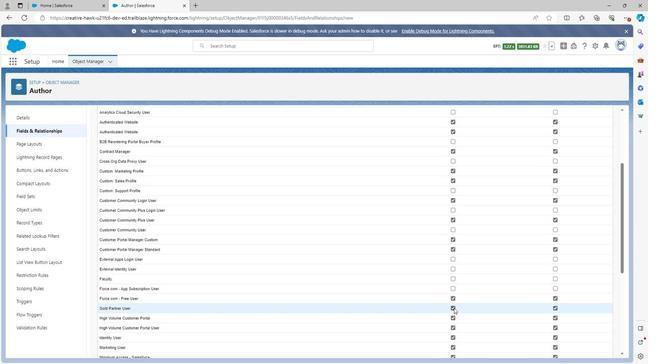 
Action: Mouse moved to (450, 318)
Screenshot: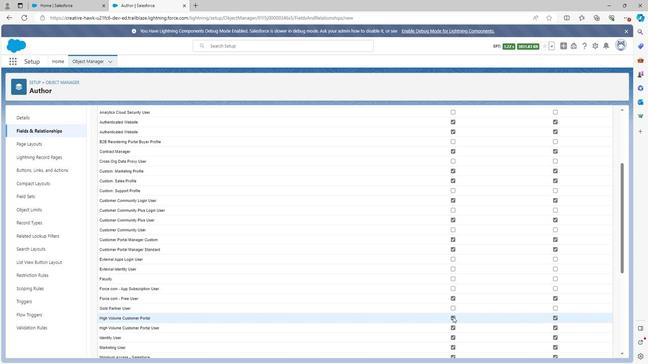 
Action: Mouse pressed left at (450, 318)
Screenshot: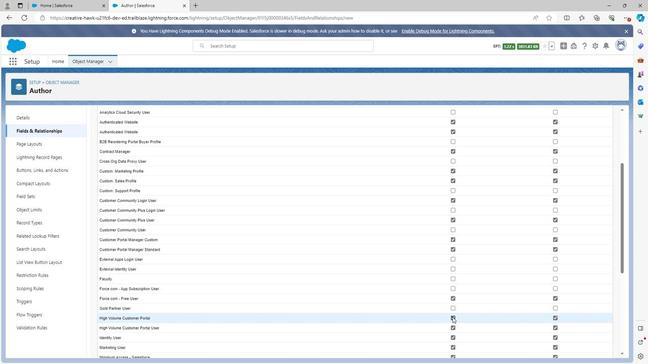 
Action: Mouse moved to (450, 328)
